 Task: Find connections with filter location Rawtenstall with filter topic #Investingwith filter profile language French with filter current company Upload Your Resume with filter school Shanmugha Arts, Science, Technology & Reserch Academy (SASTRA), Thanjavur with filter industry Banking with filter service category Retirement Planning with filter keywords title Geological Engineer
Action: Mouse moved to (619, 63)
Screenshot: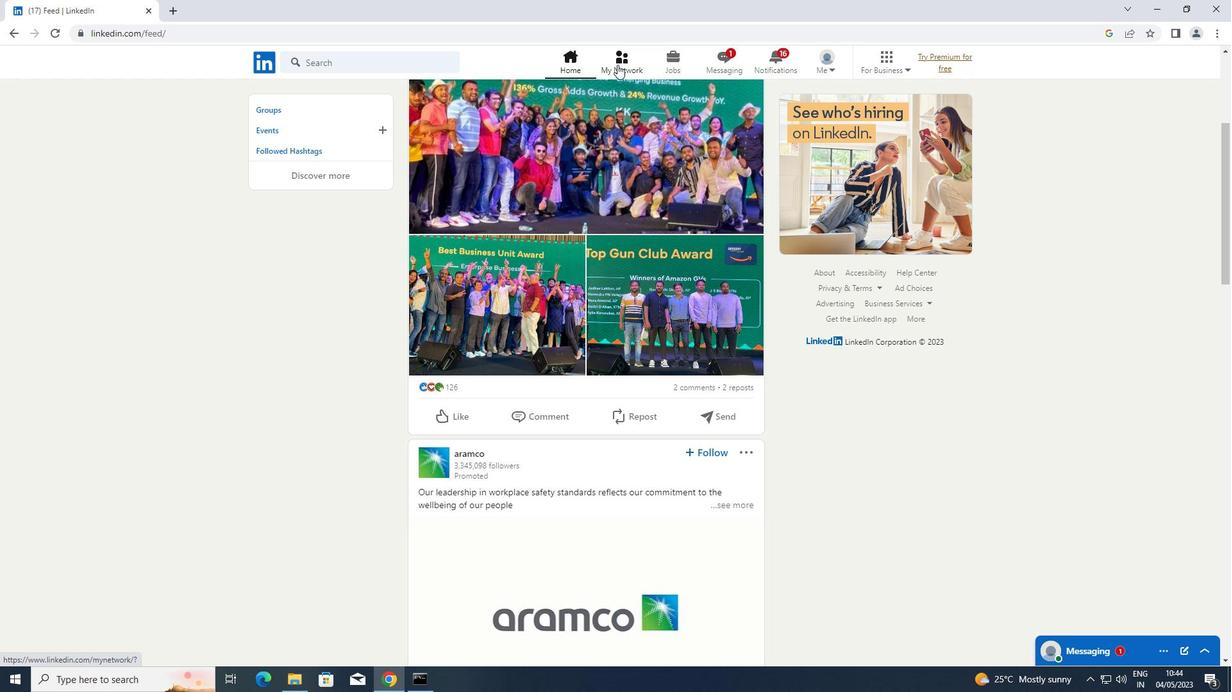 
Action: Mouse pressed left at (619, 63)
Screenshot: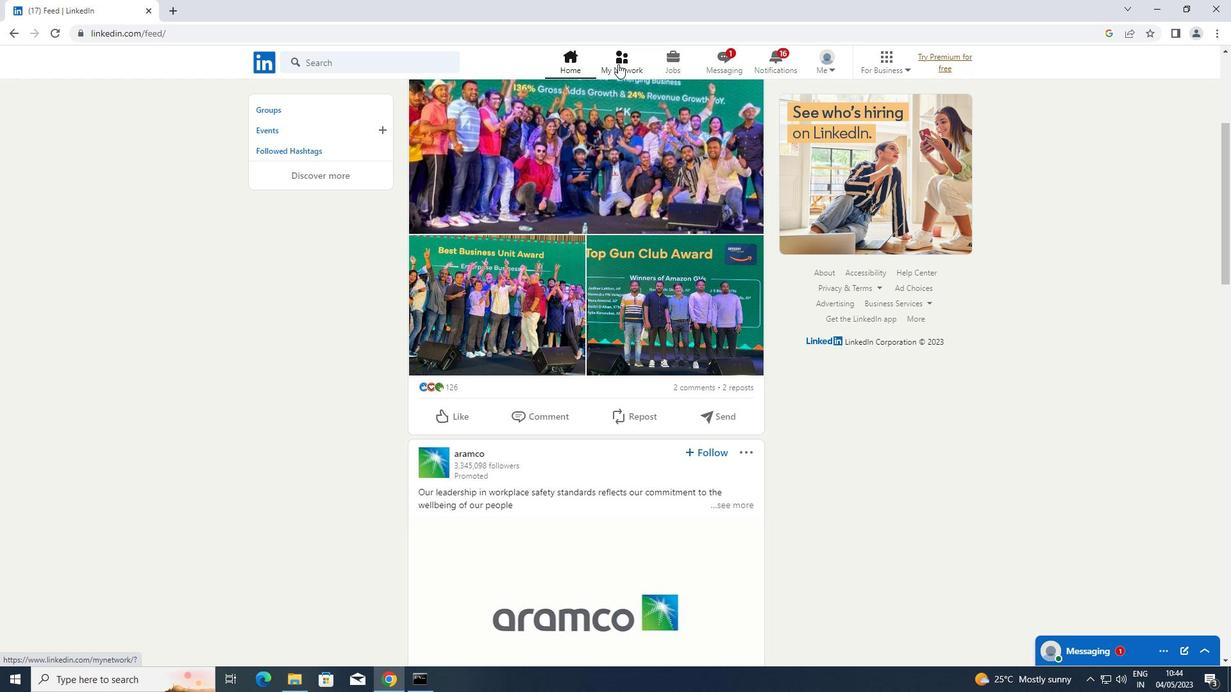 
Action: Mouse moved to (321, 132)
Screenshot: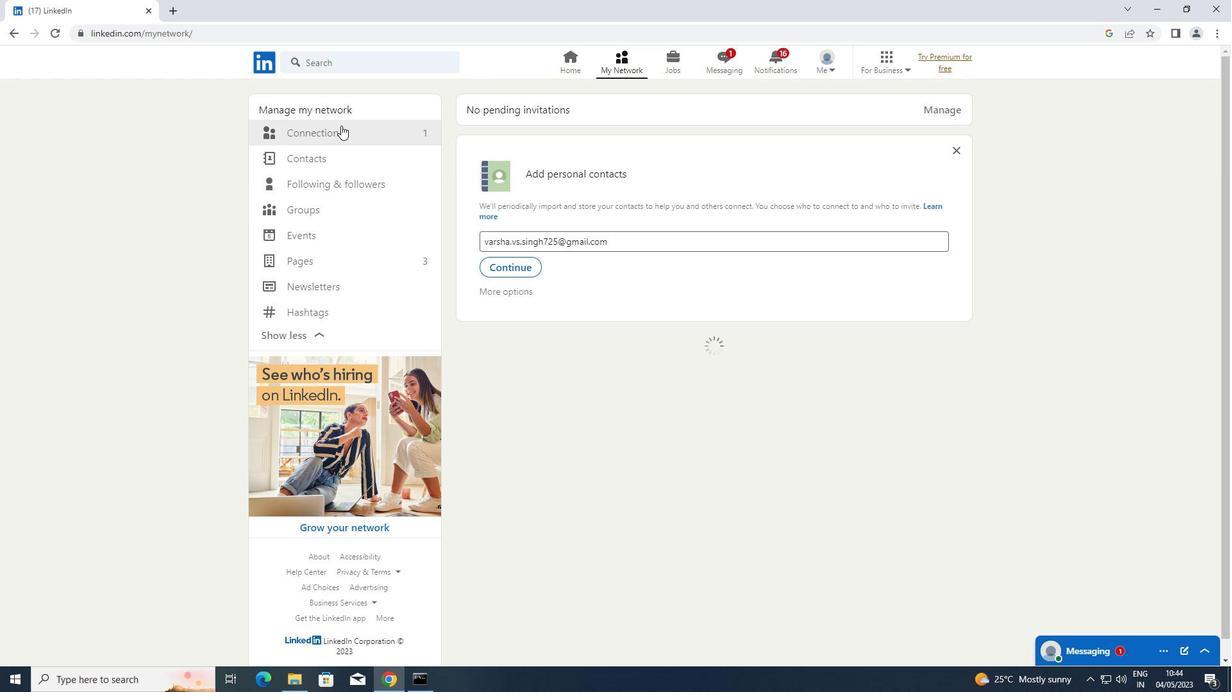 
Action: Mouse pressed left at (321, 132)
Screenshot: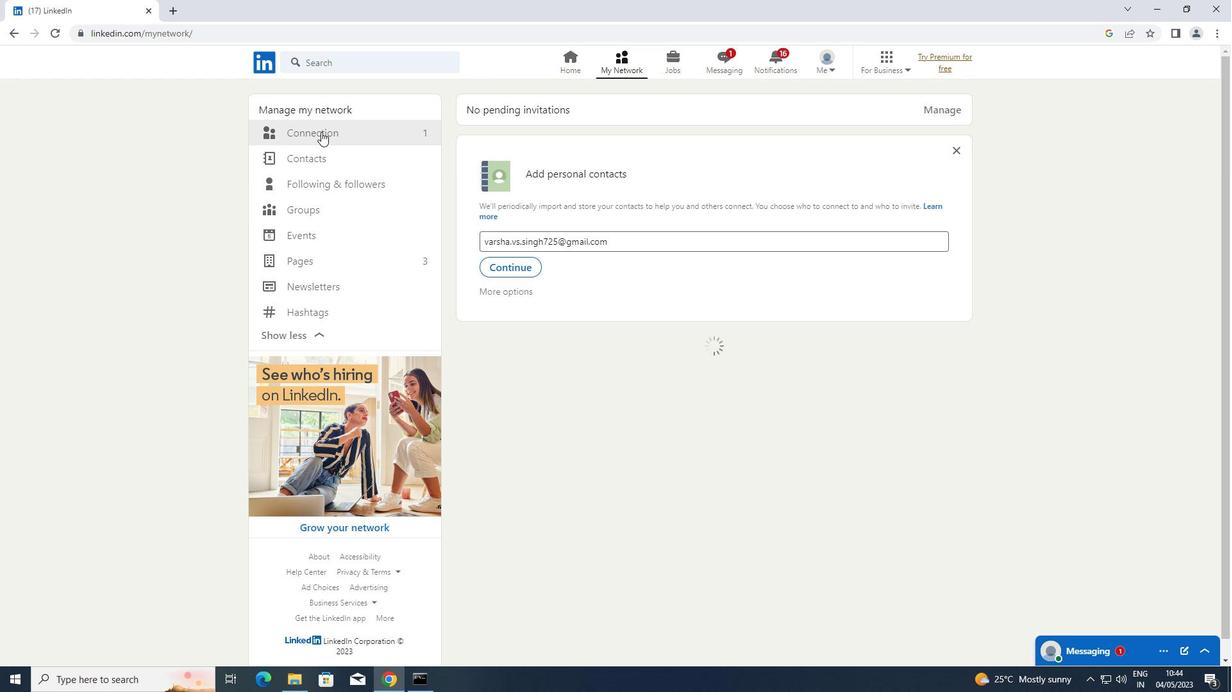 
Action: Mouse moved to (717, 133)
Screenshot: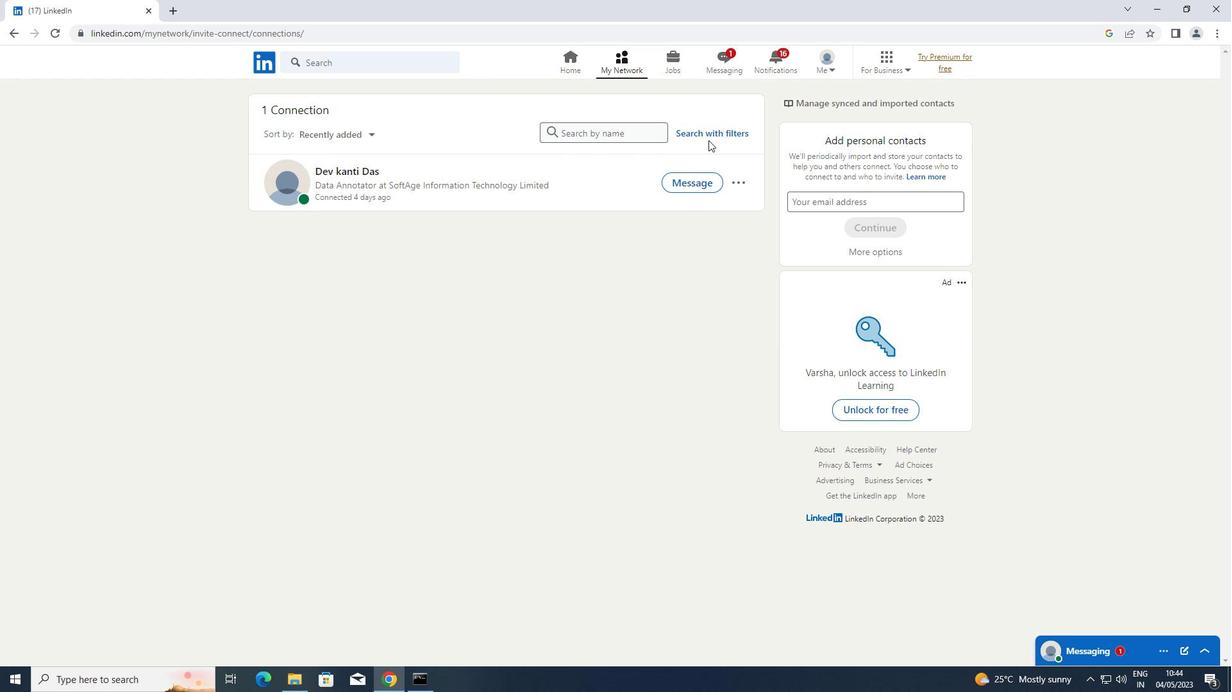
Action: Mouse pressed left at (717, 133)
Screenshot: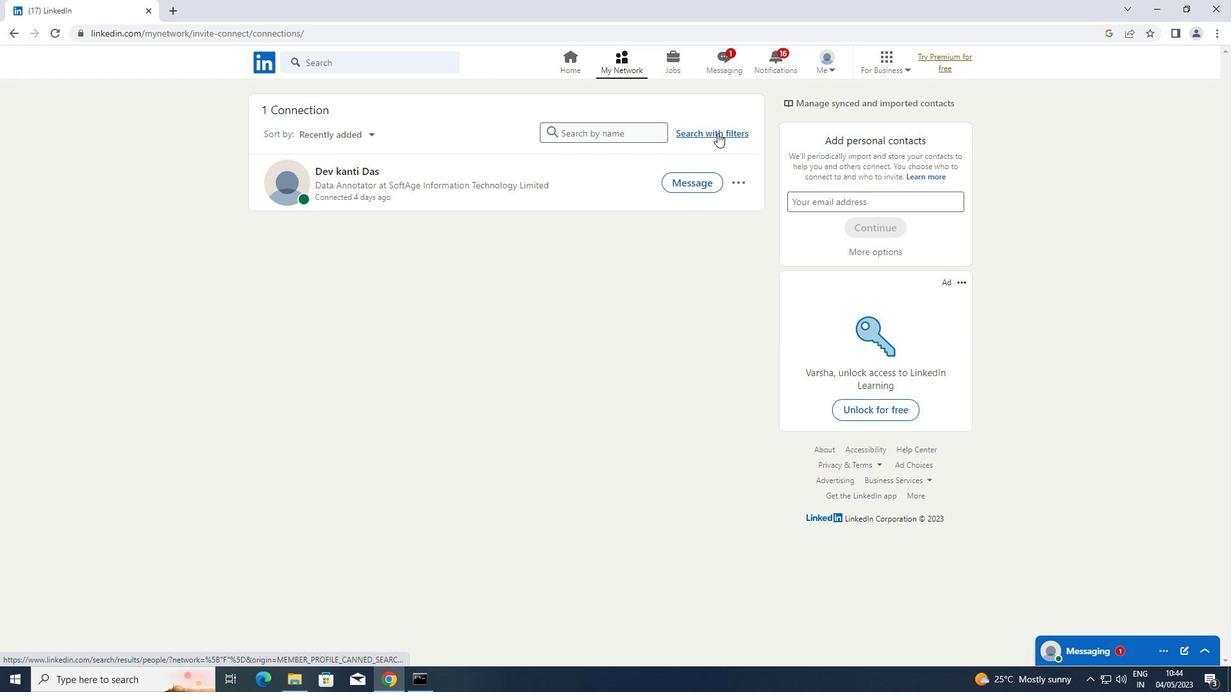 
Action: Mouse moved to (661, 100)
Screenshot: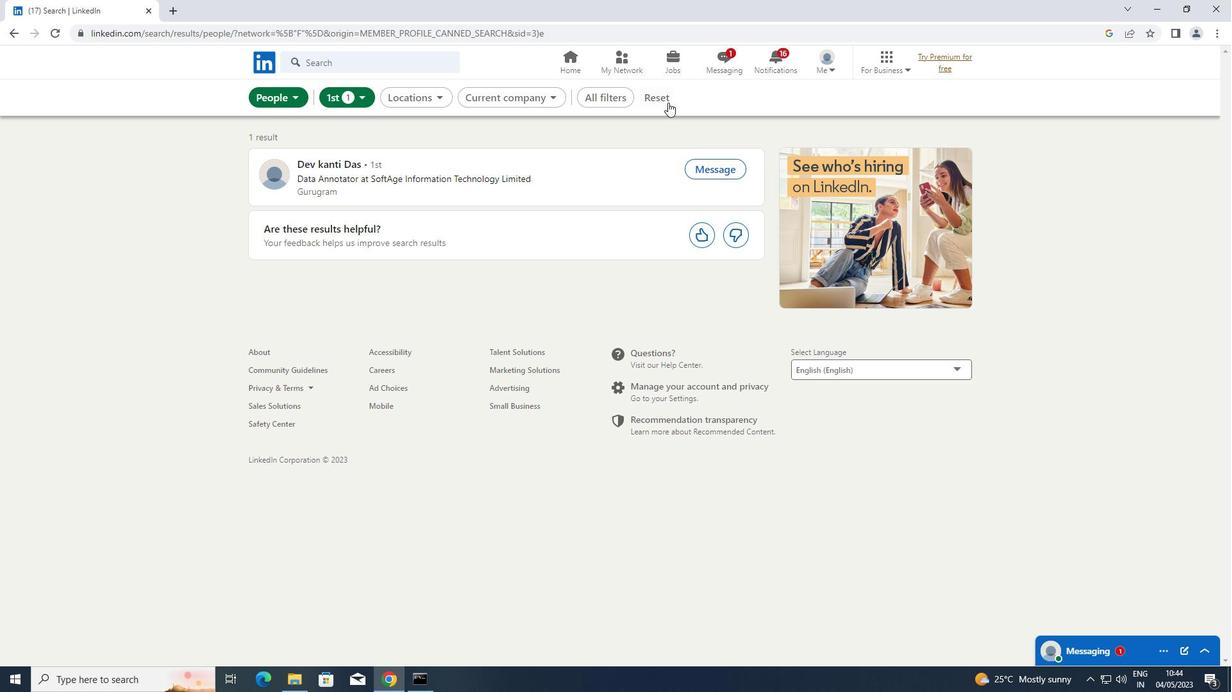
Action: Mouse pressed left at (661, 100)
Screenshot: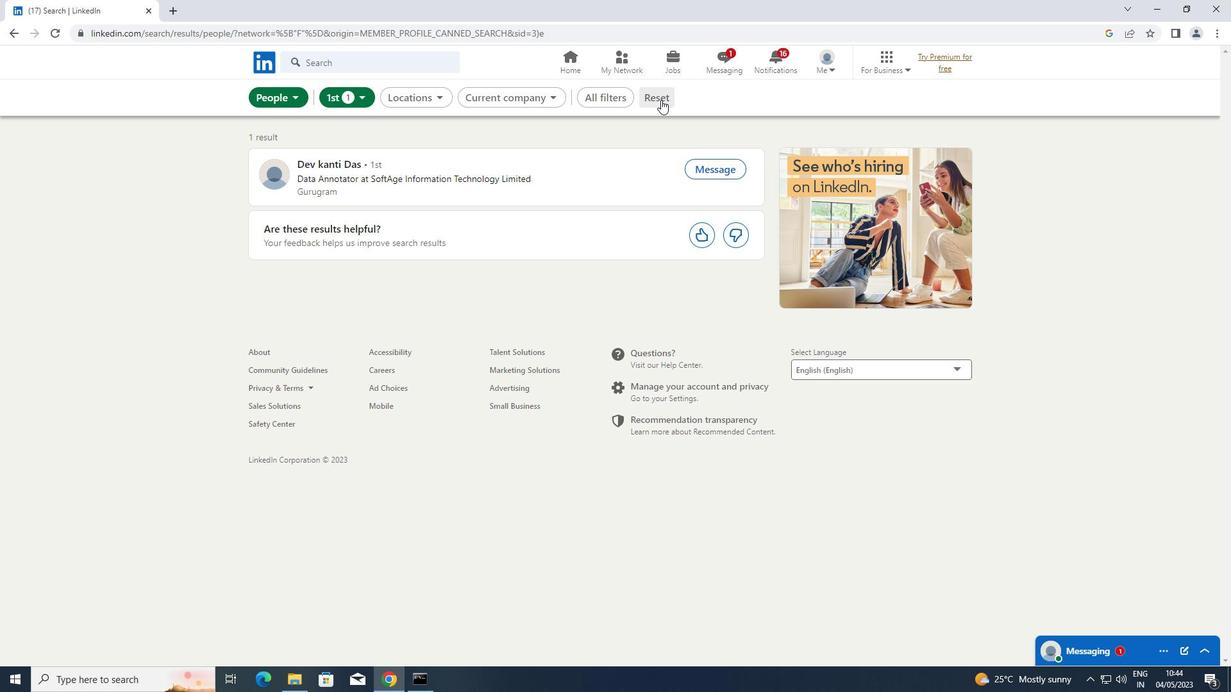 
Action: Mouse moved to (647, 100)
Screenshot: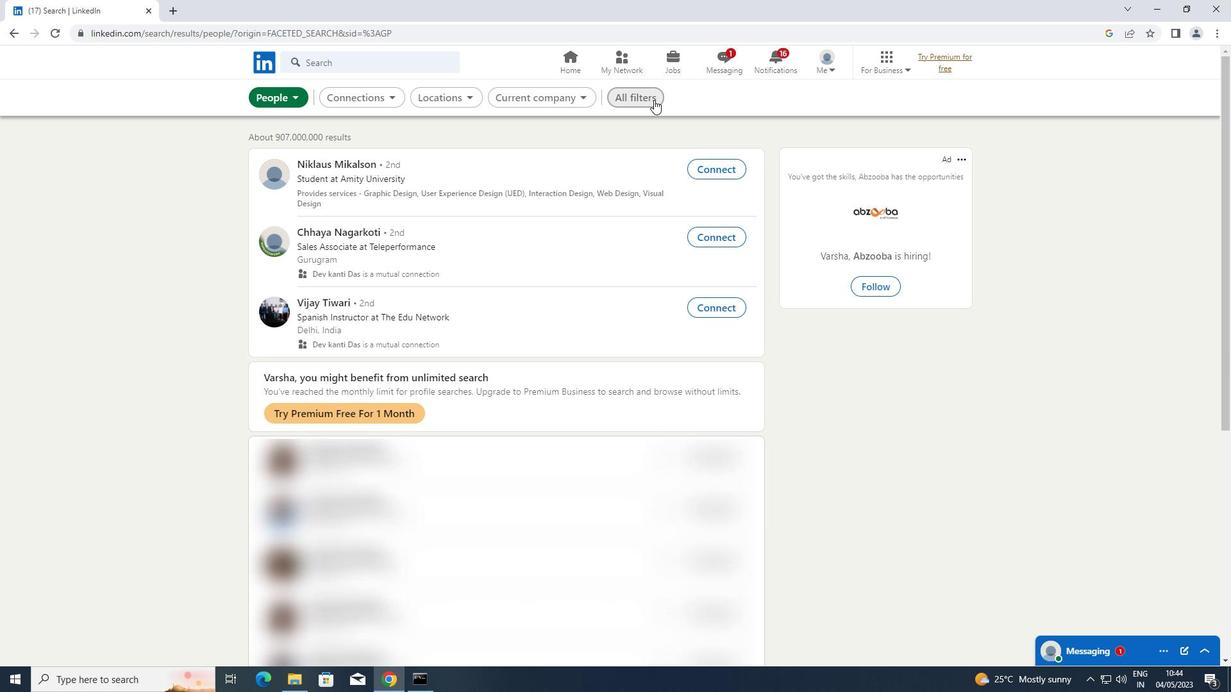 
Action: Mouse pressed left at (647, 100)
Screenshot: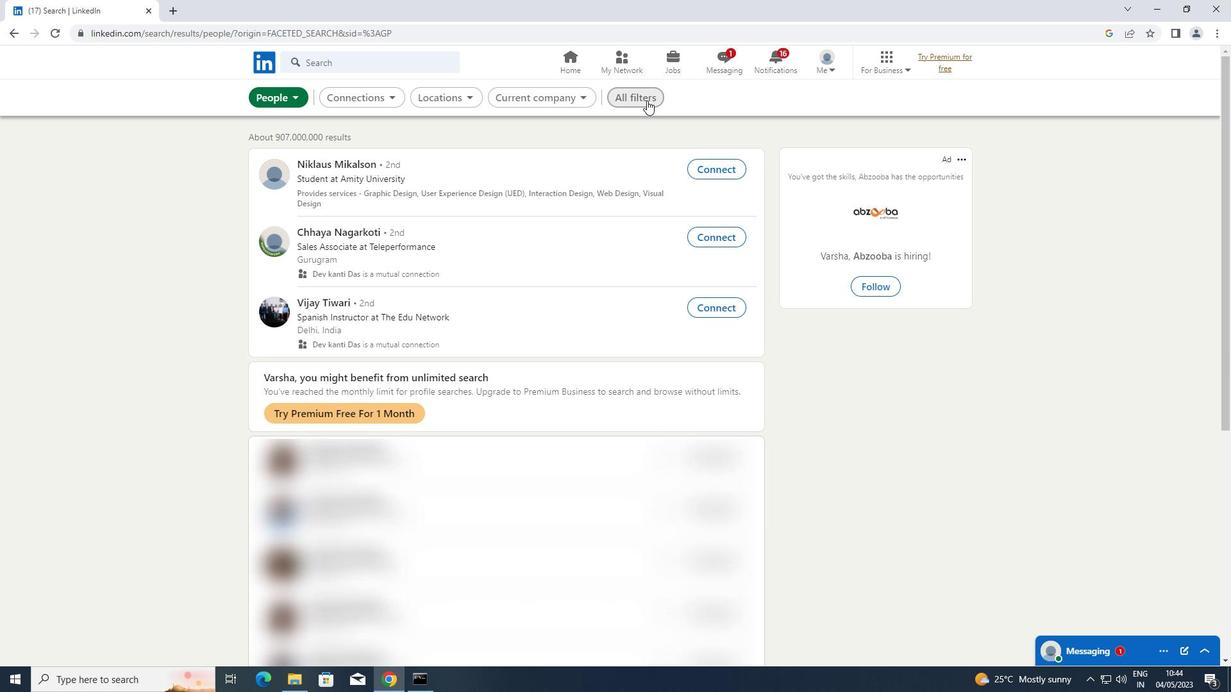 
Action: Mouse moved to (945, 222)
Screenshot: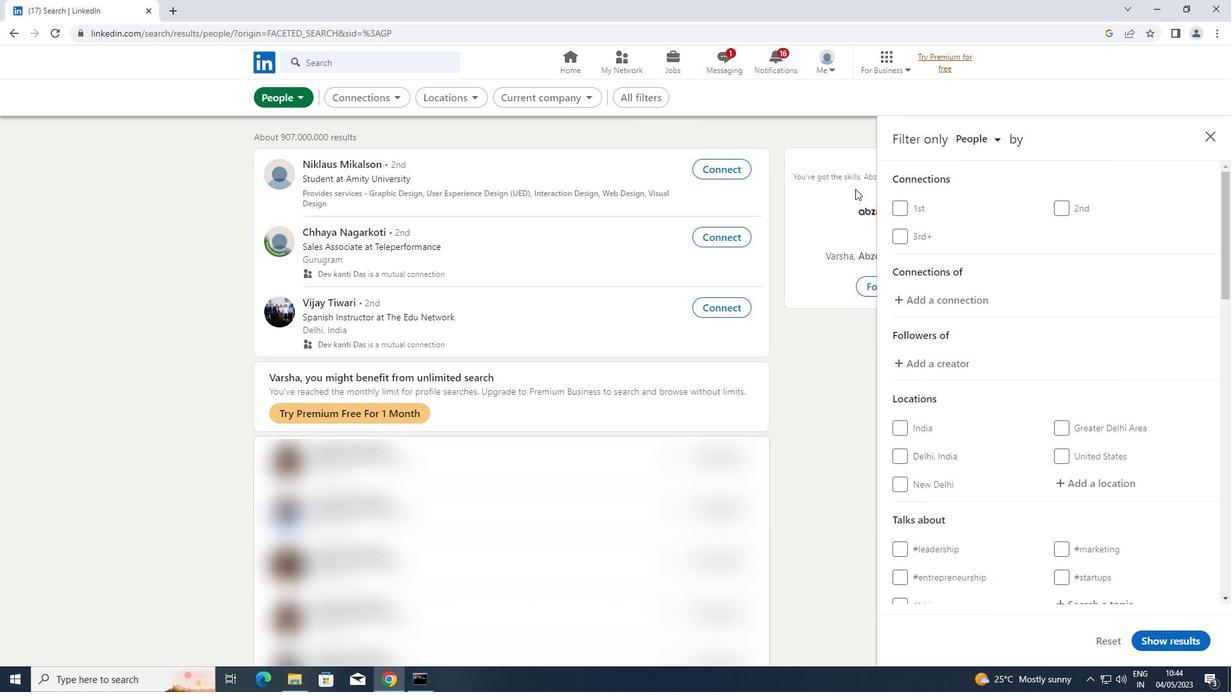 
Action: Mouse scrolled (945, 221) with delta (0, 0)
Screenshot: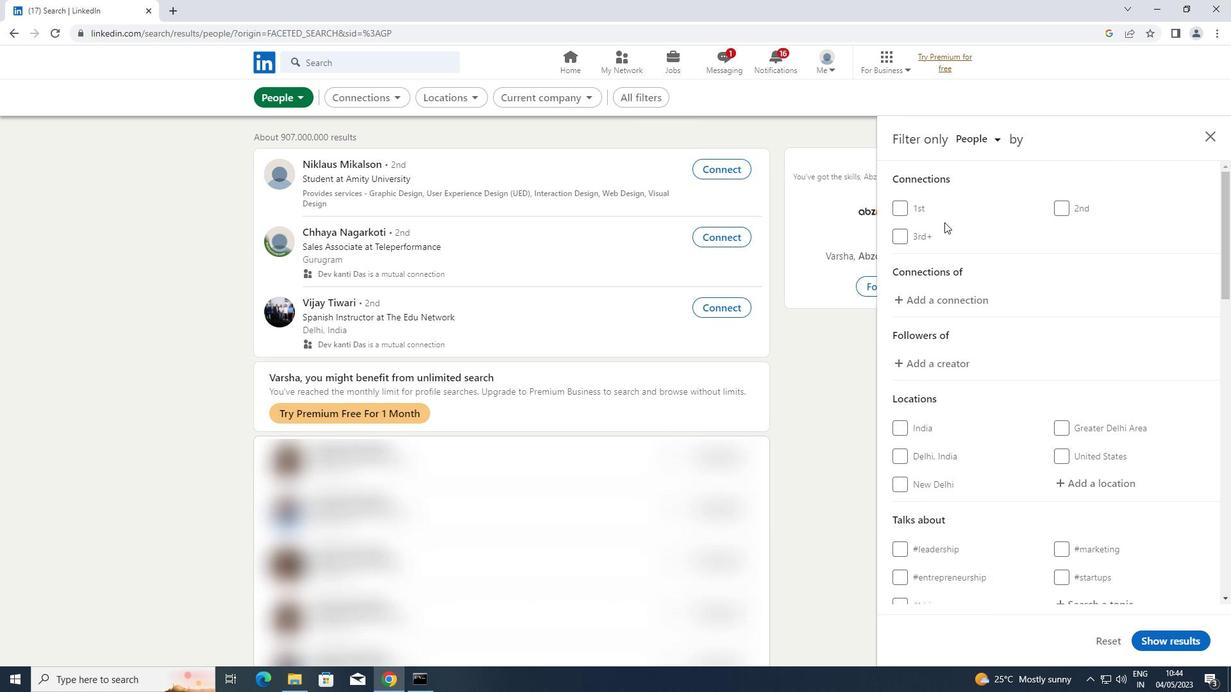 
Action: Mouse scrolled (945, 221) with delta (0, 0)
Screenshot: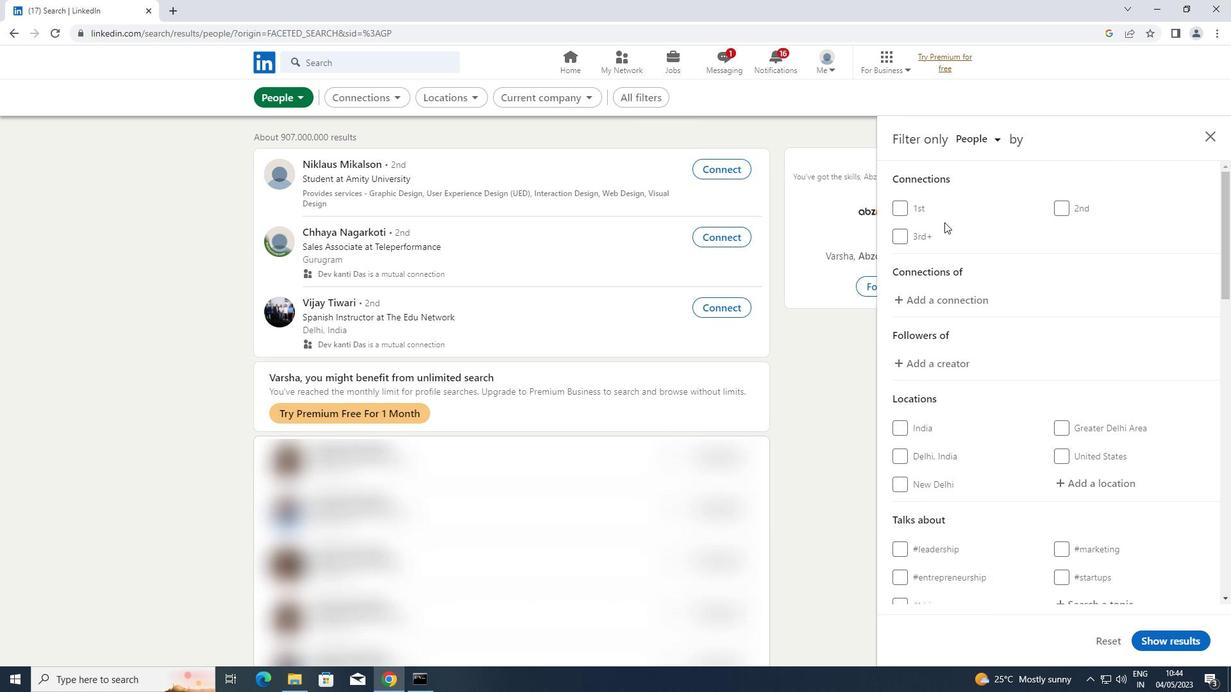 
Action: Mouse moved to (1116, 357)
Screenshot: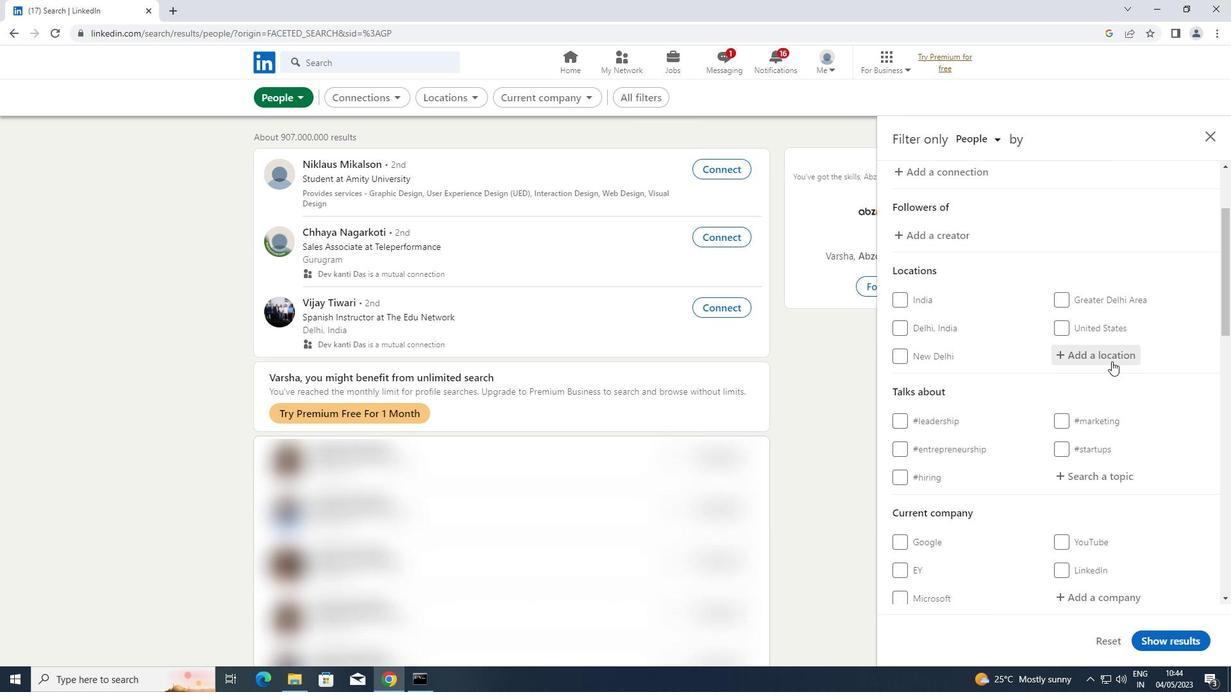
Action: Mouse pressed left at (1116, 357)
Screenshot: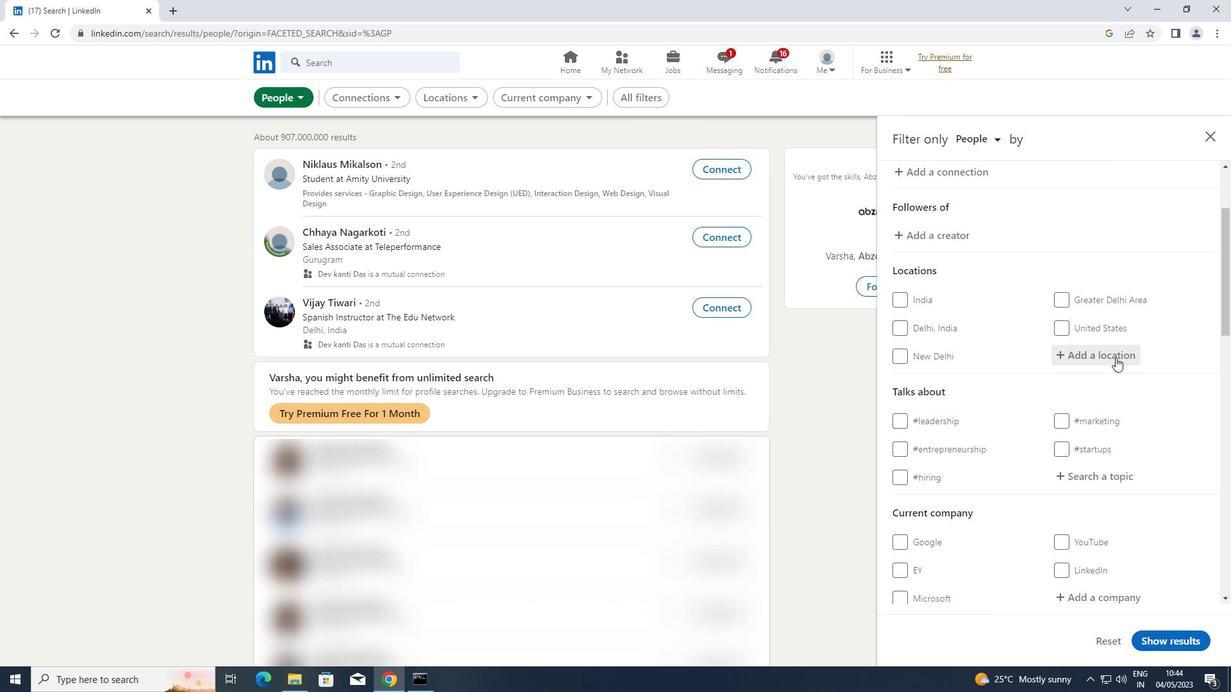 
Action: Key pressed <Key.shift>RAWTENSTALL
Screenshot: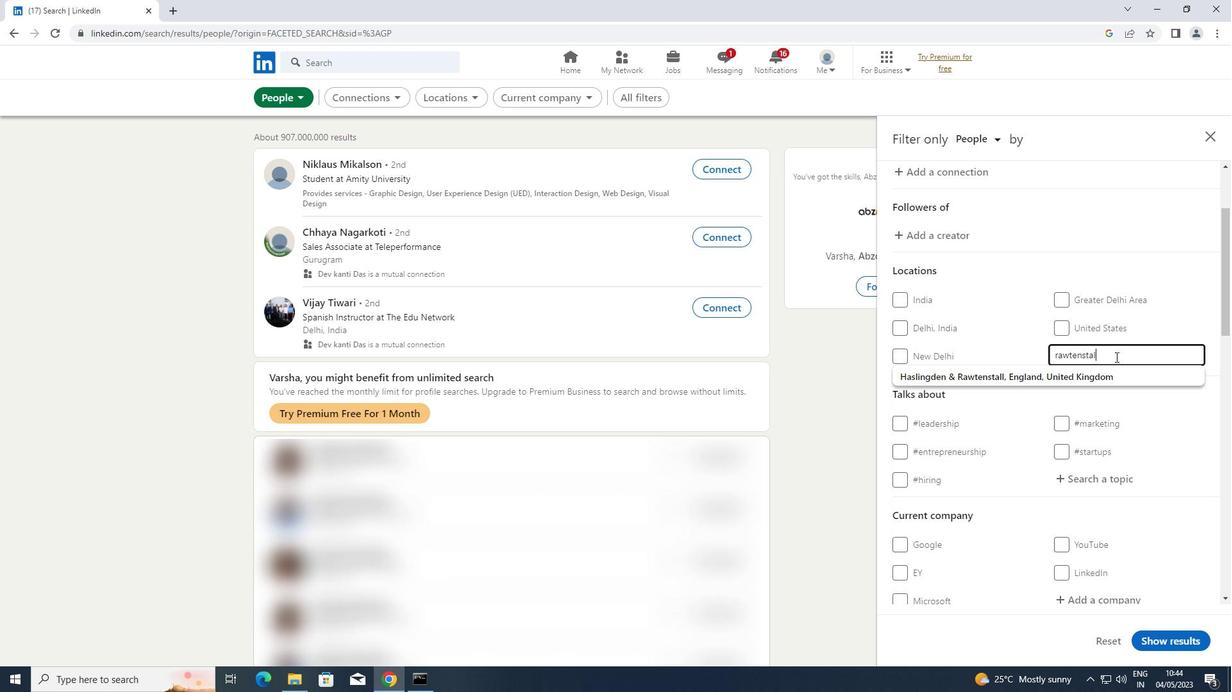 
Action: Mouse moved to (1081, 477)
Screenshot: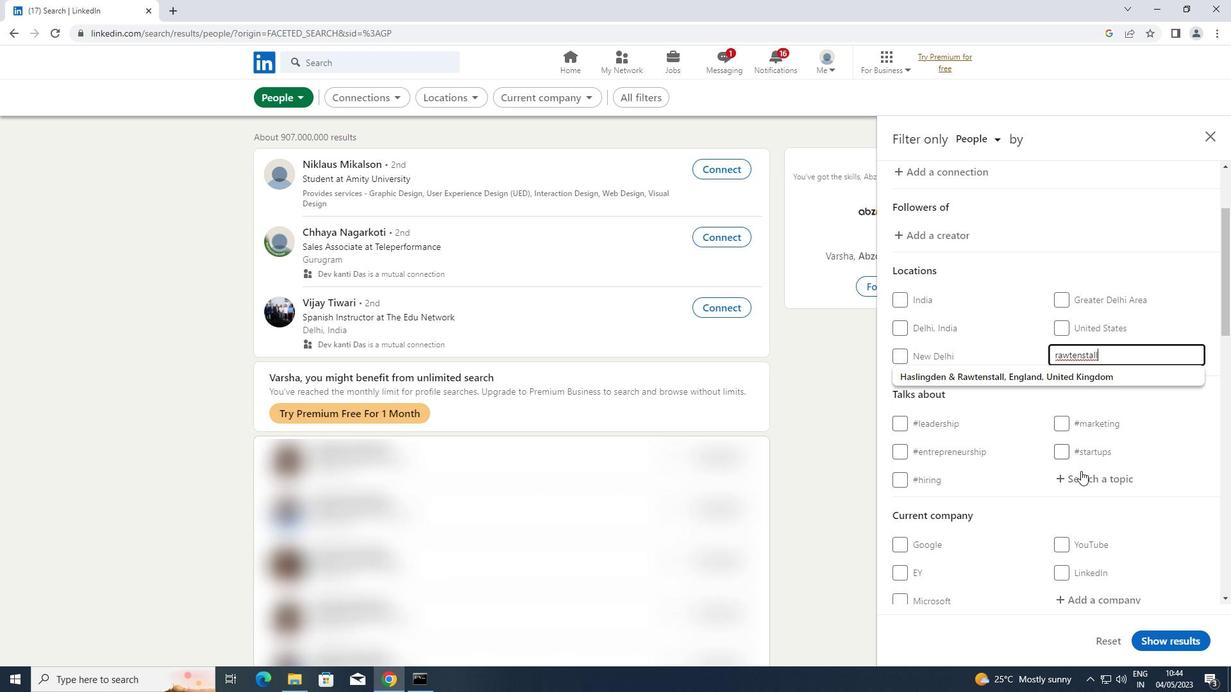 
Action: Mouse pressed left at (1081, 477)
Screenshot: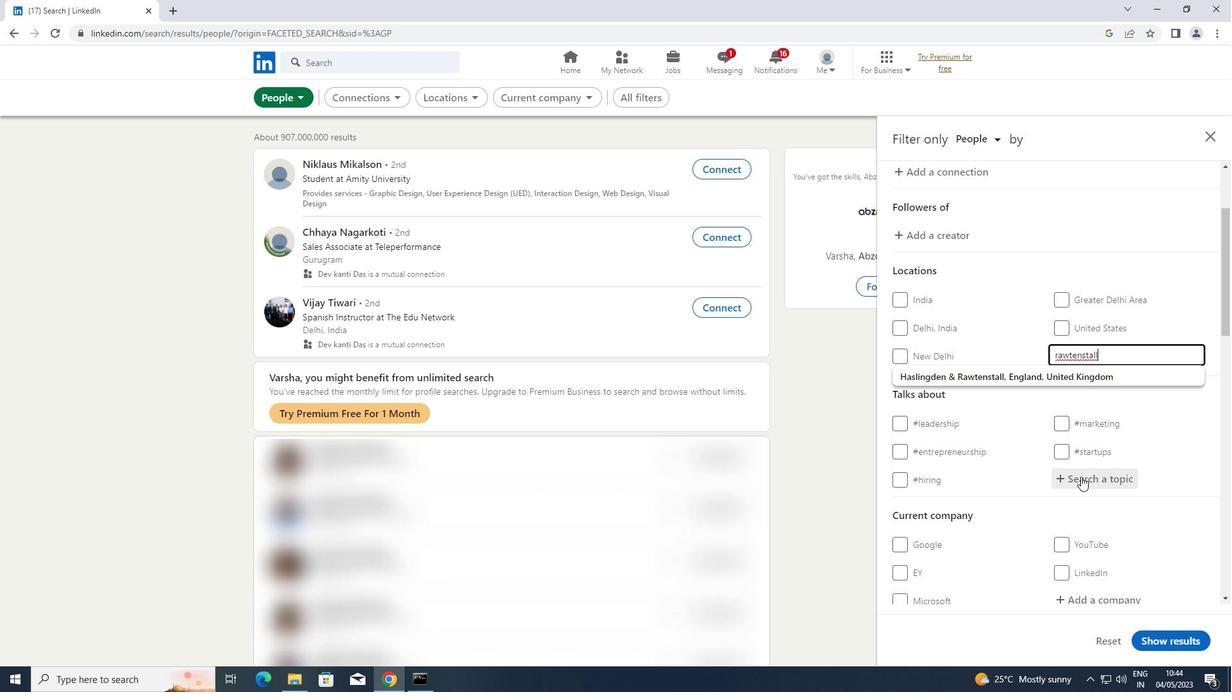 
Action: Key pressed <Key.shift>INVESTING
Screenshot: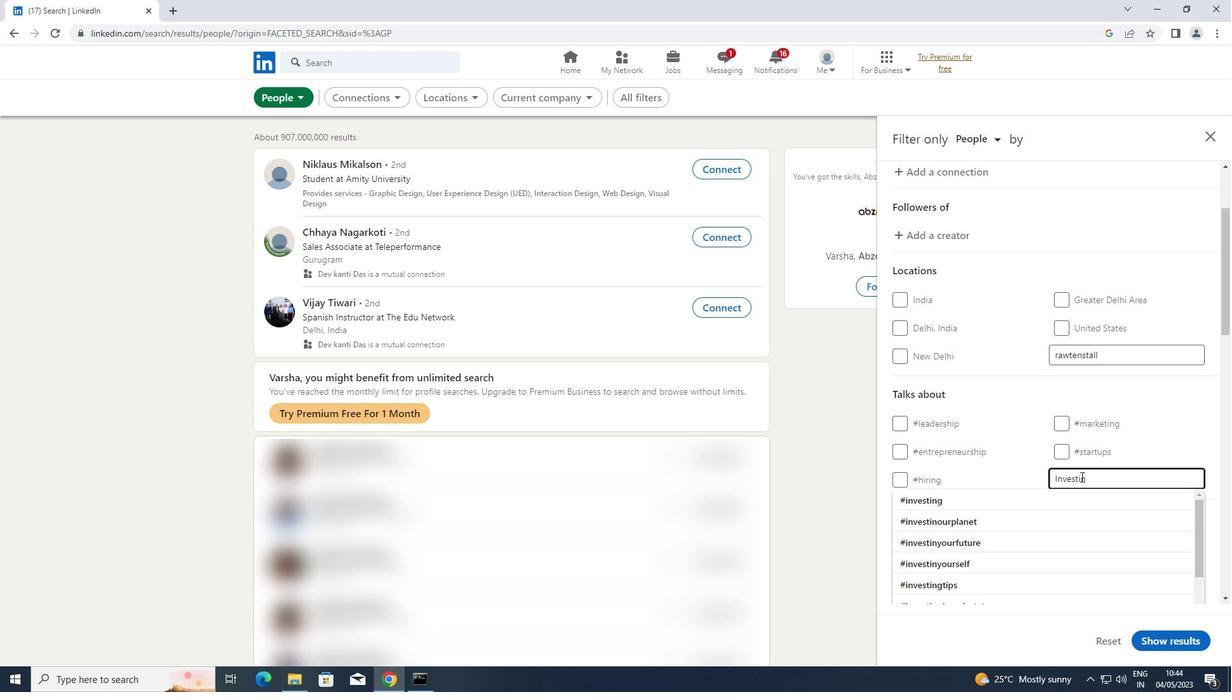 
Action: Mouse moved to (984, 499)
Screenshot: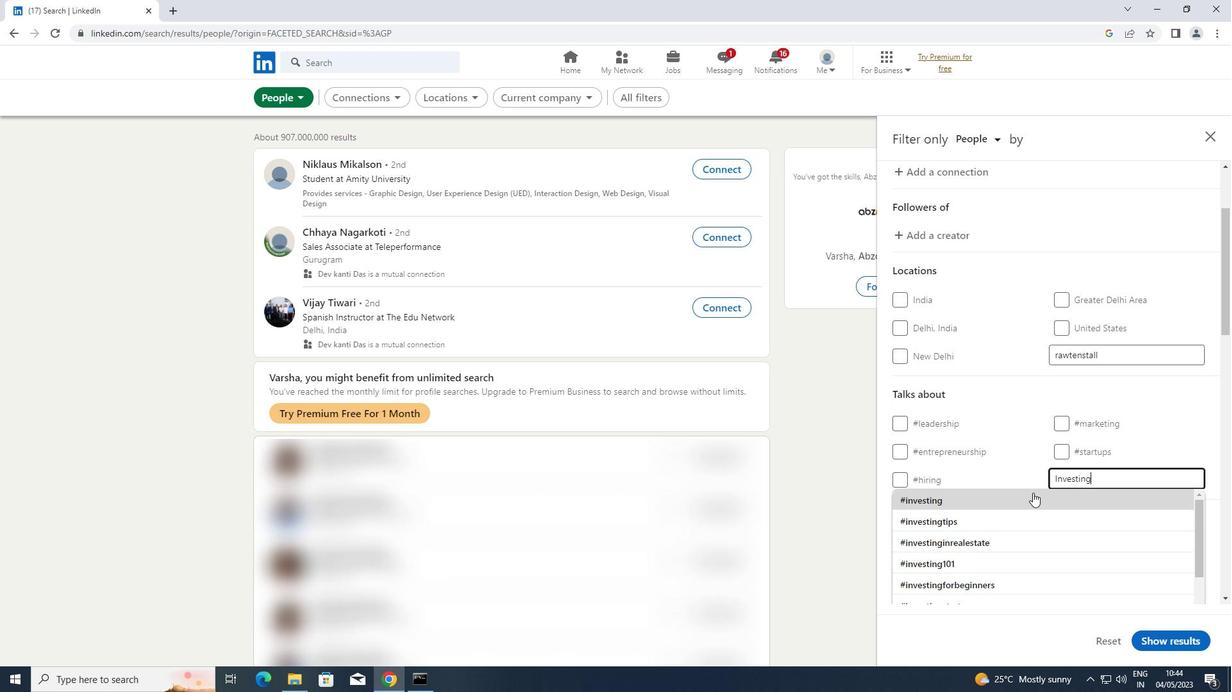 
Action: Mouse pressed left at (984, 499)
Screenshot: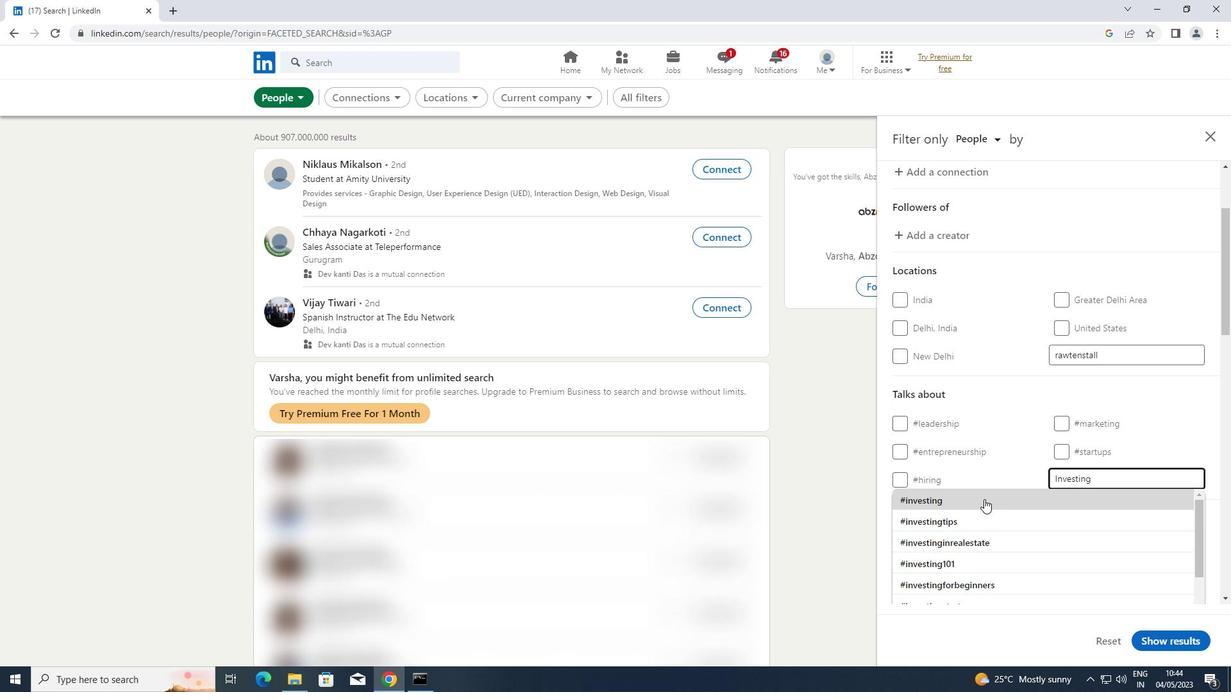 
Action: Mouse scrolled (984, 499) with delta (0, 0)
Screenshot: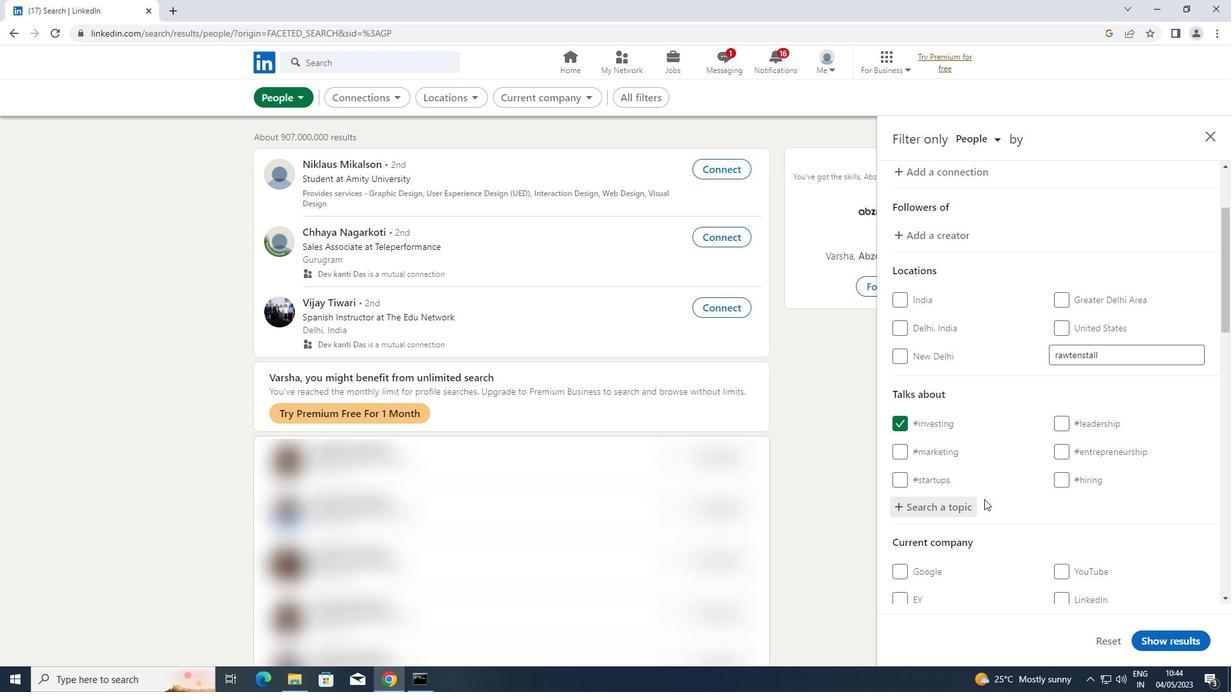 
Action: Mouse scrolled (984, 499) with delta (0, 0)
Screenshot: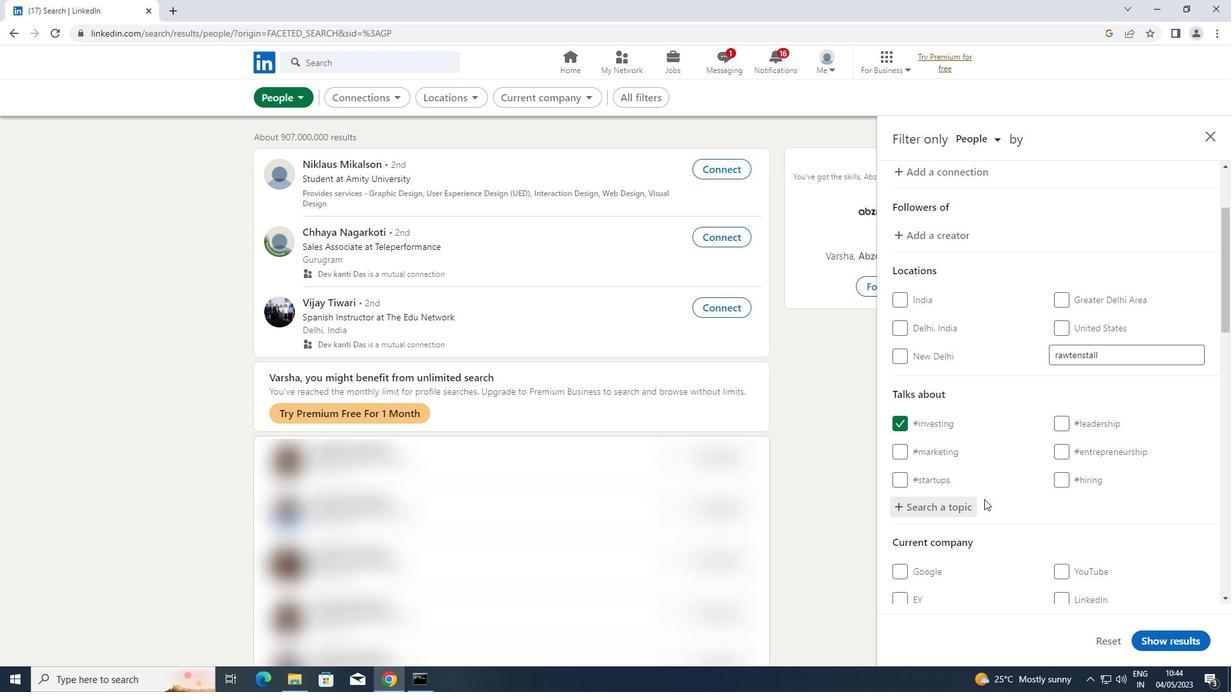 
Action: Mouse scrolled (984, 499) with delta (0, 0)
Screenshot: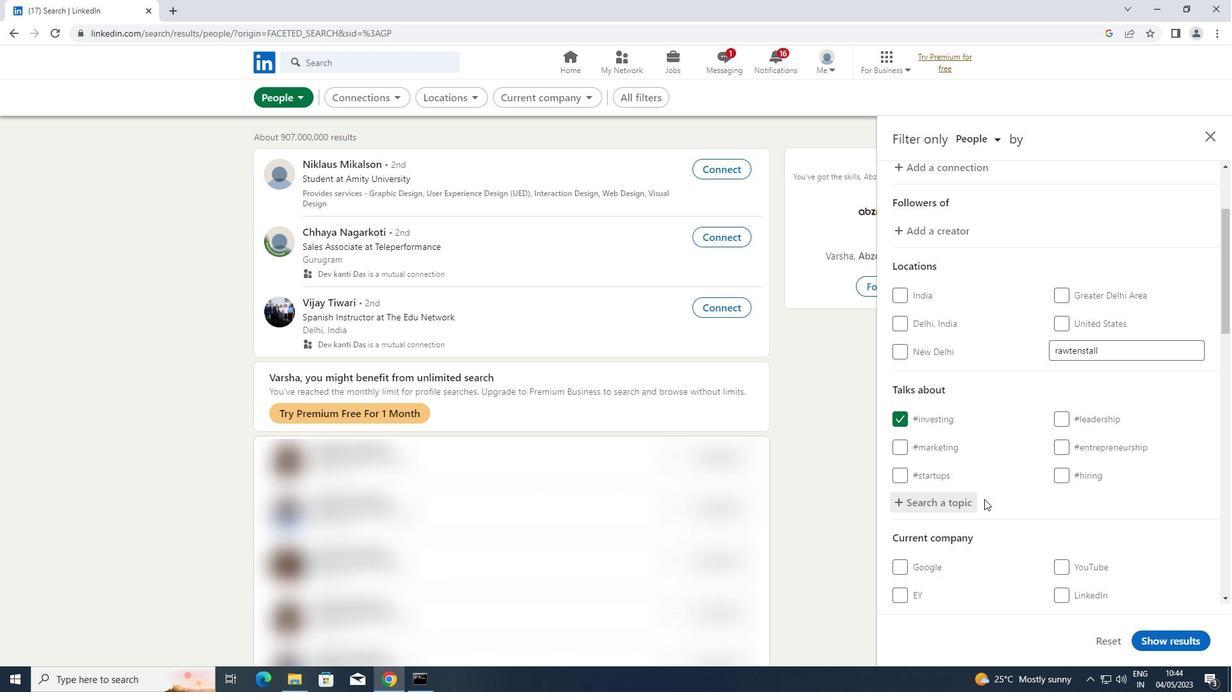 
Action: Mouse scrolled (984, 499) with delta (0, 0)
Screenshot: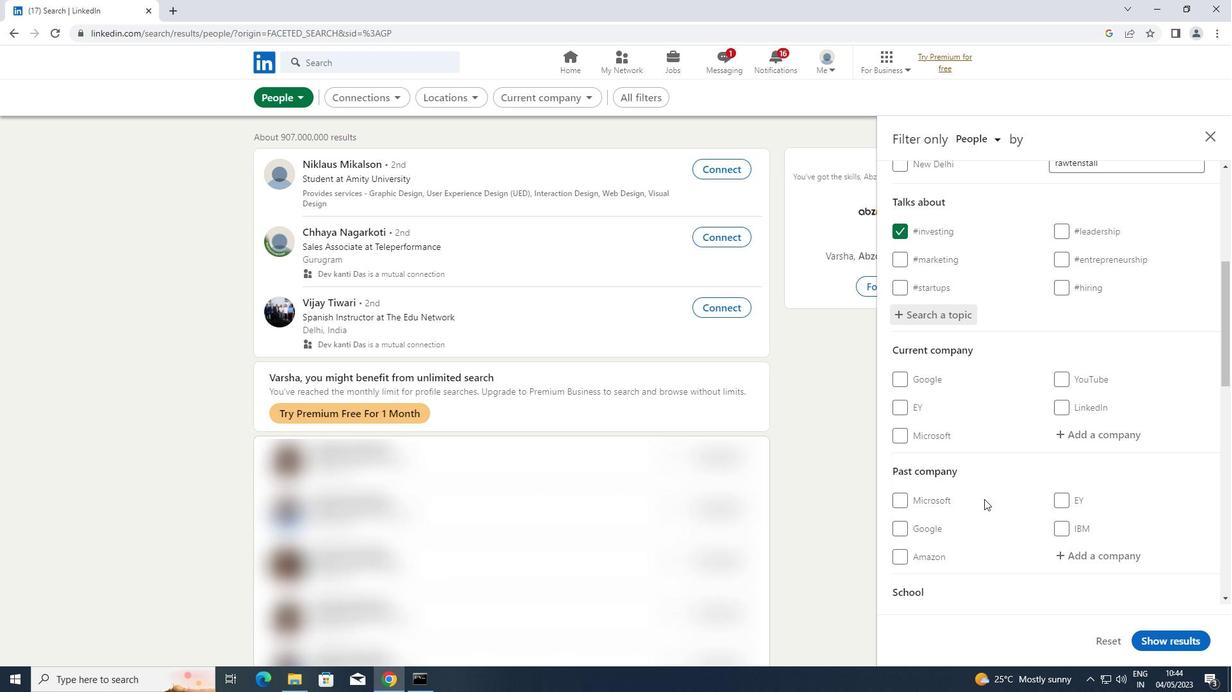 
Action: Mouse scrolled (984, 499) with delta (0, 0)
Screenshot: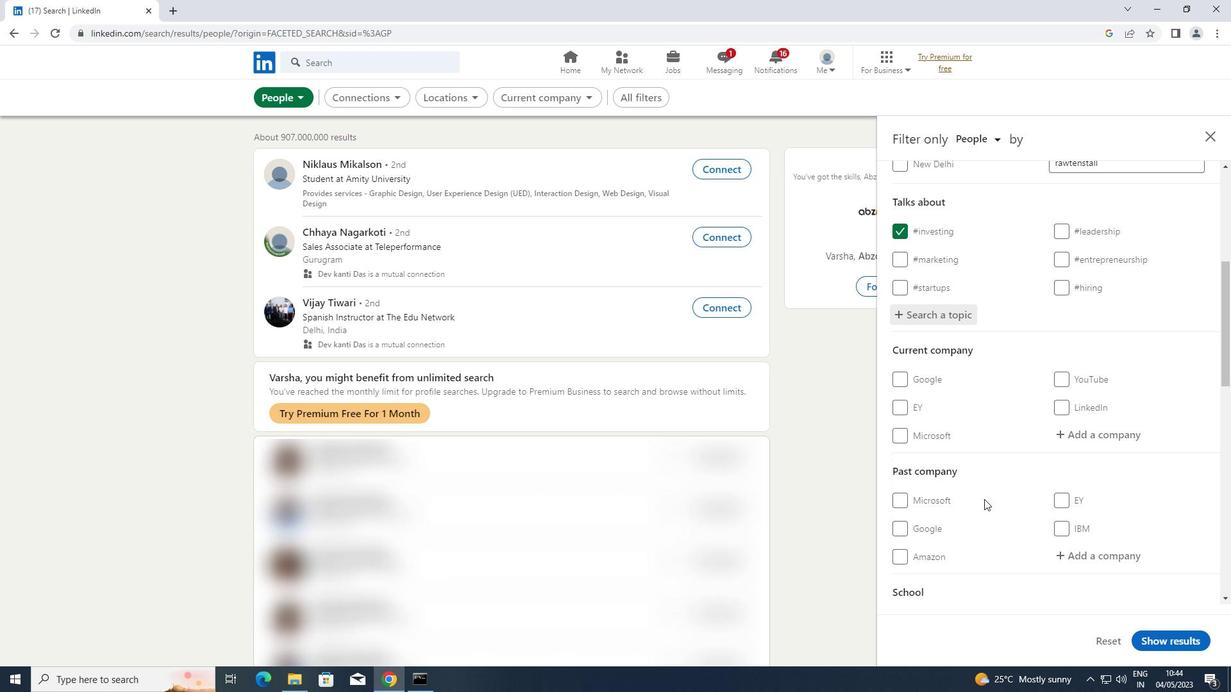 
Action: Mouse scrolled (984, 499) with delta (0, 0)
Screenshot: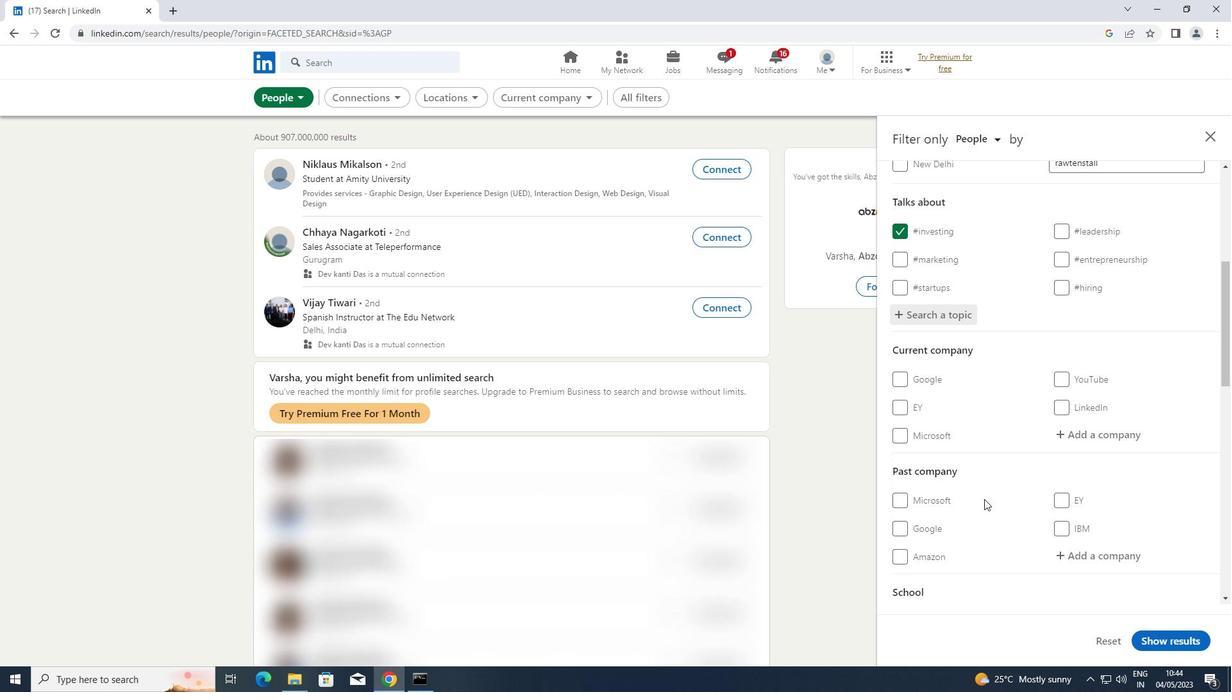 
Action: Mouse scrolled (984, 499) with delta (0, 0)
Screenshot: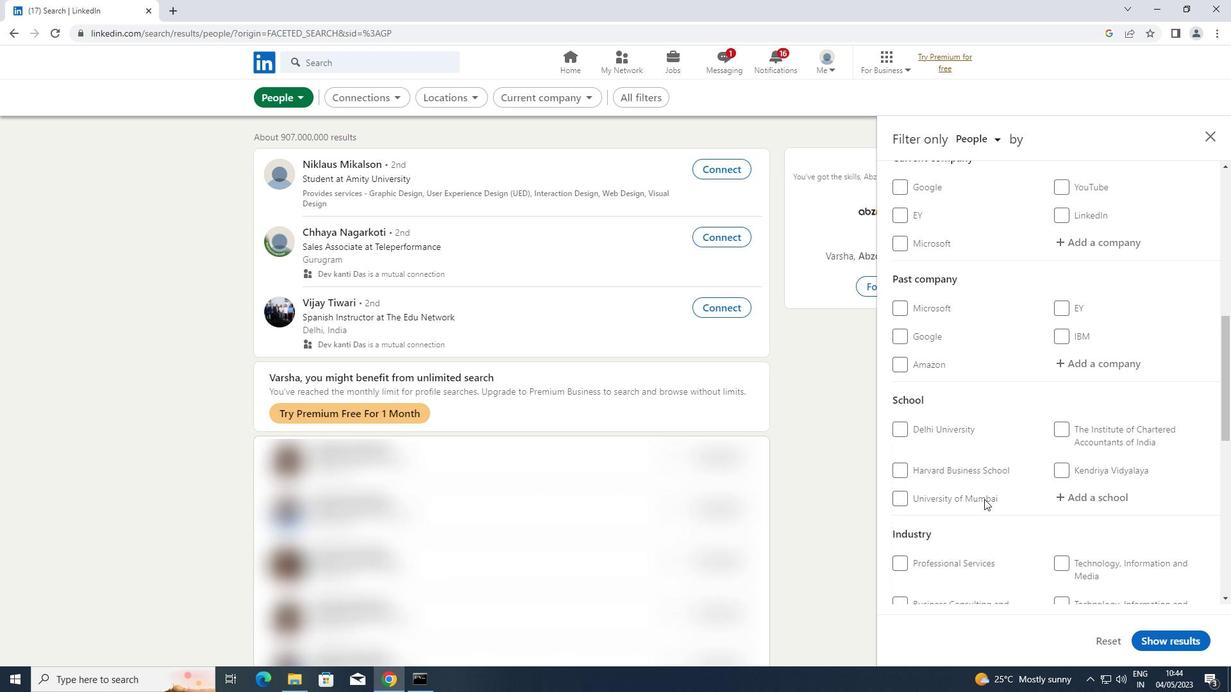 
Action: Mouse scrolled (984, 499) with delta (0, 0)
Screenshot: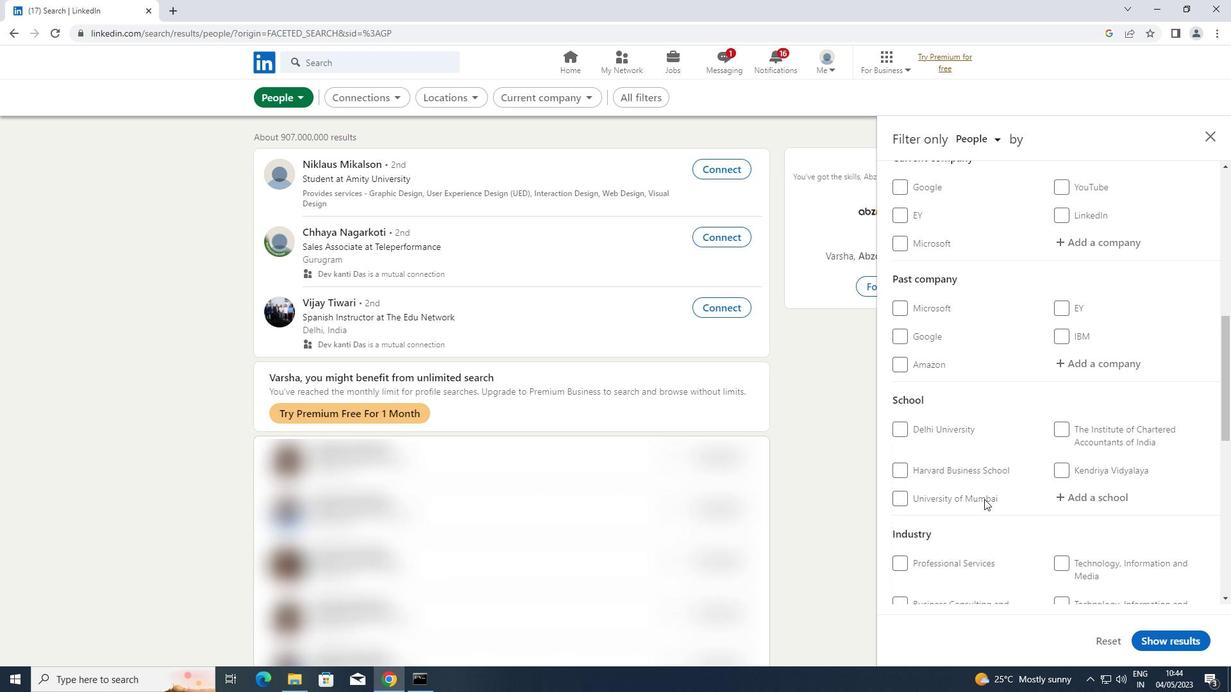 
Action: Mouse scrolled (984, 499) with delta (0, 0)
Screenshot: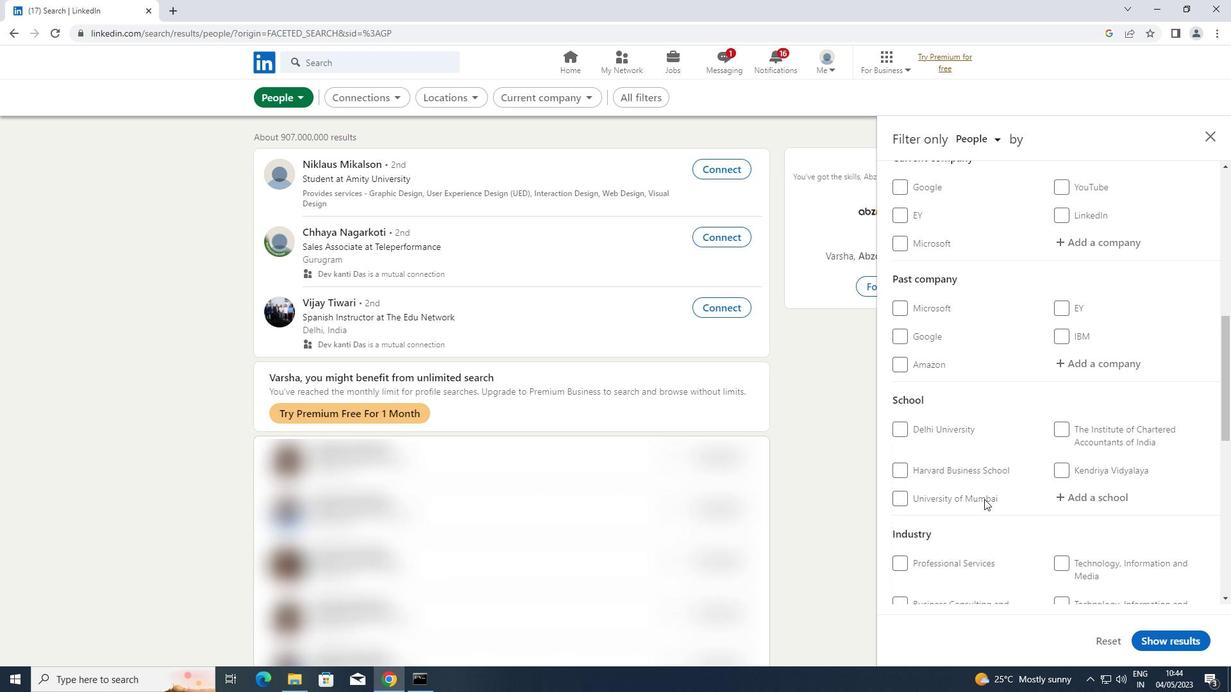 
Action: Mouse moved to (1059, 519)
Screenshot: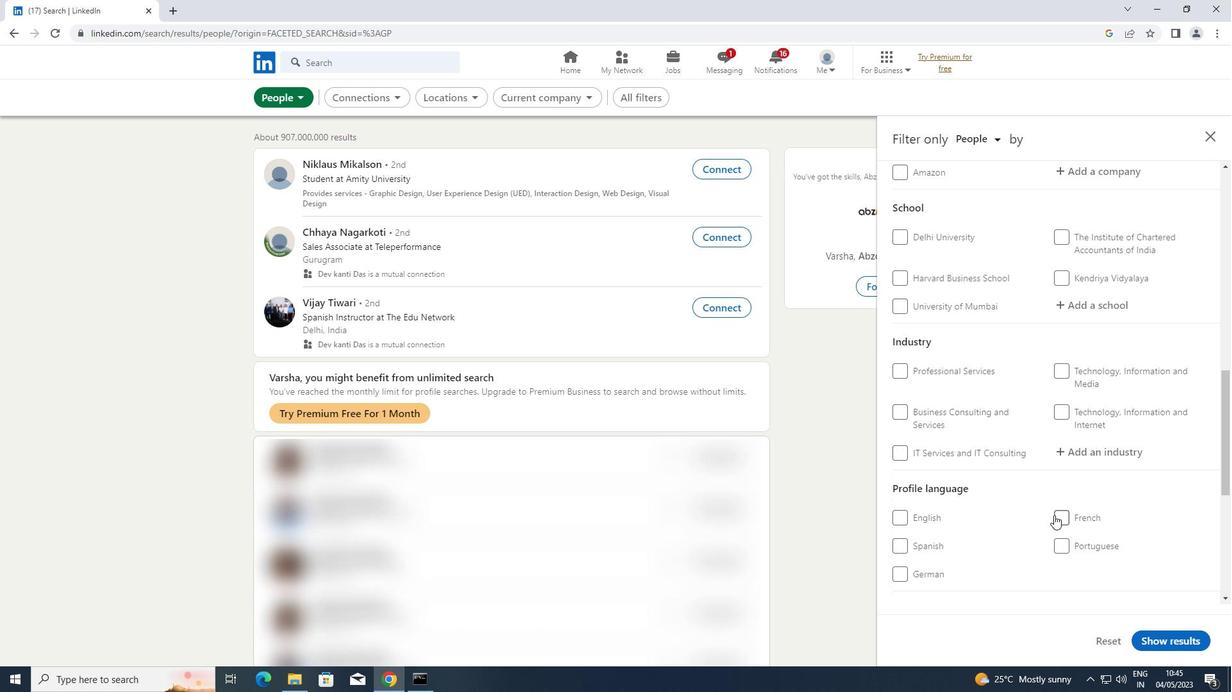 
Action: Mouse pressed left at (1059, 519)
Screenshot: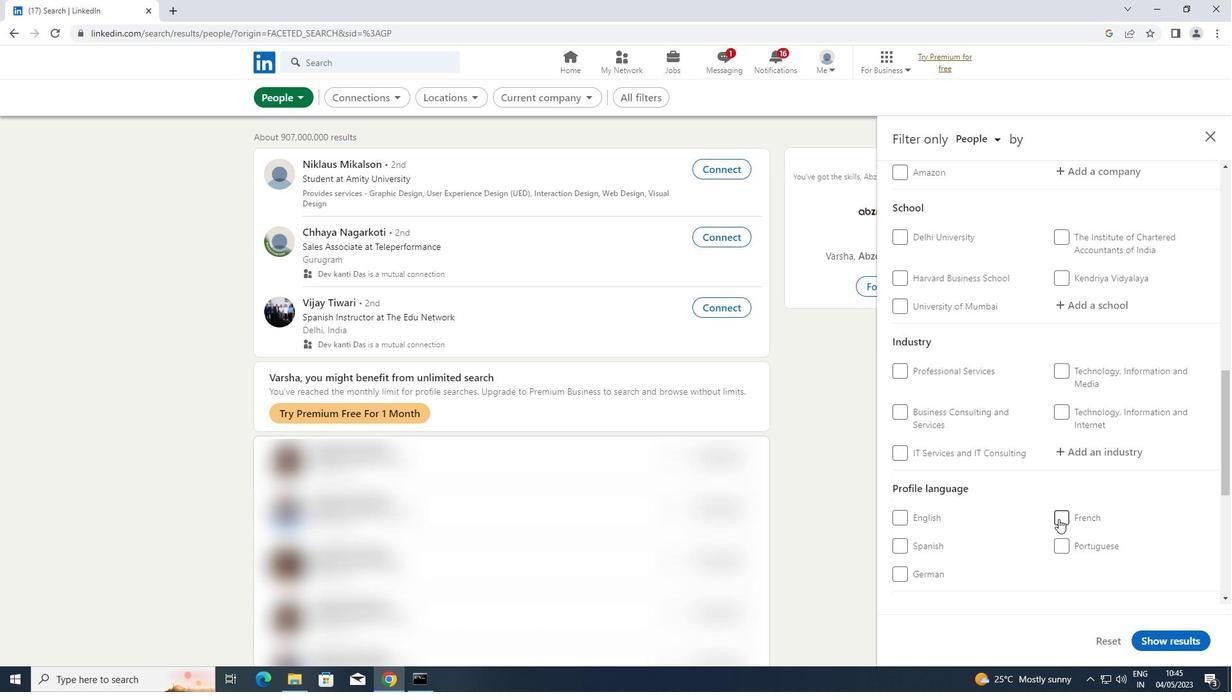 
Action: Mouse scrolled (1059, 520) with delta (0, 0)
Screenshot: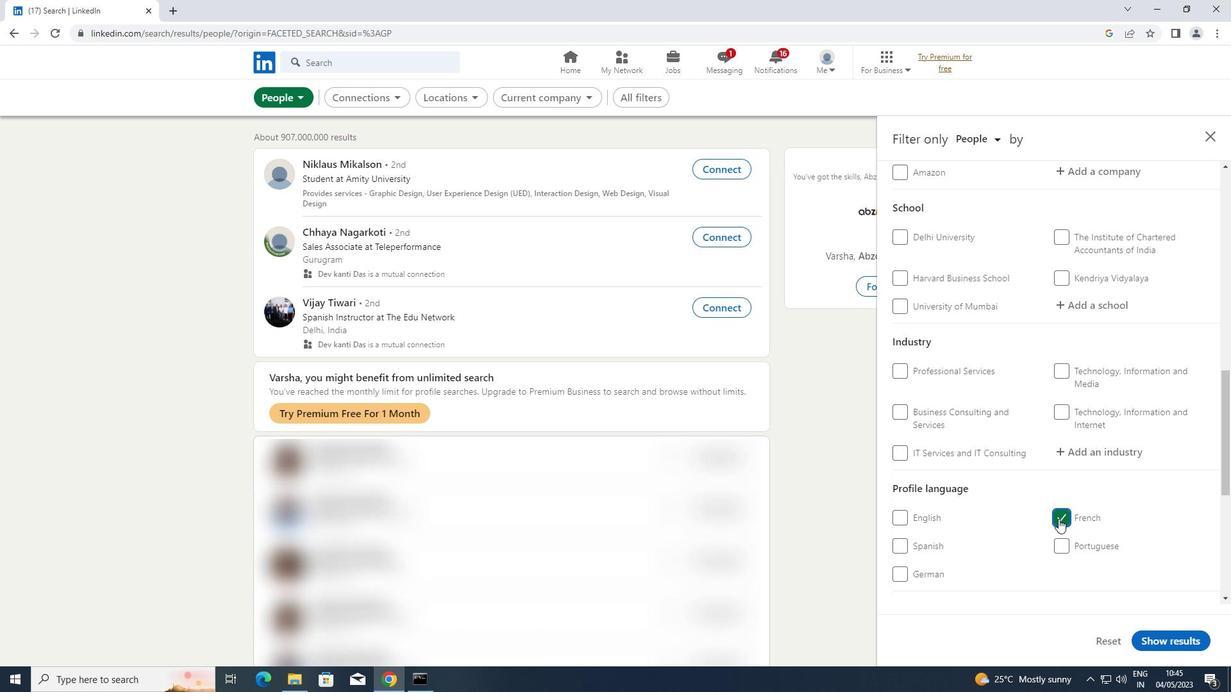 
Action: Mouse scrolled (1059, 520) with delta (0, 0)
Screenshot: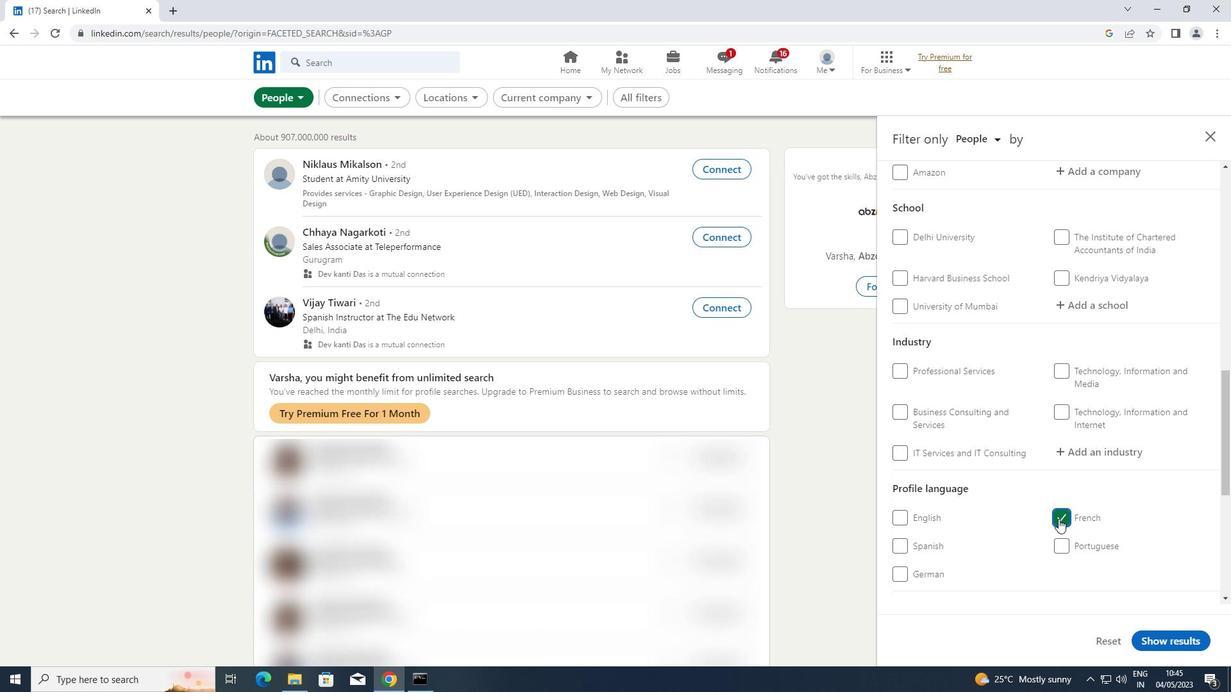 
Action: Mouse scrolled (1059, 520) with delta (0, 0)
Screenshot: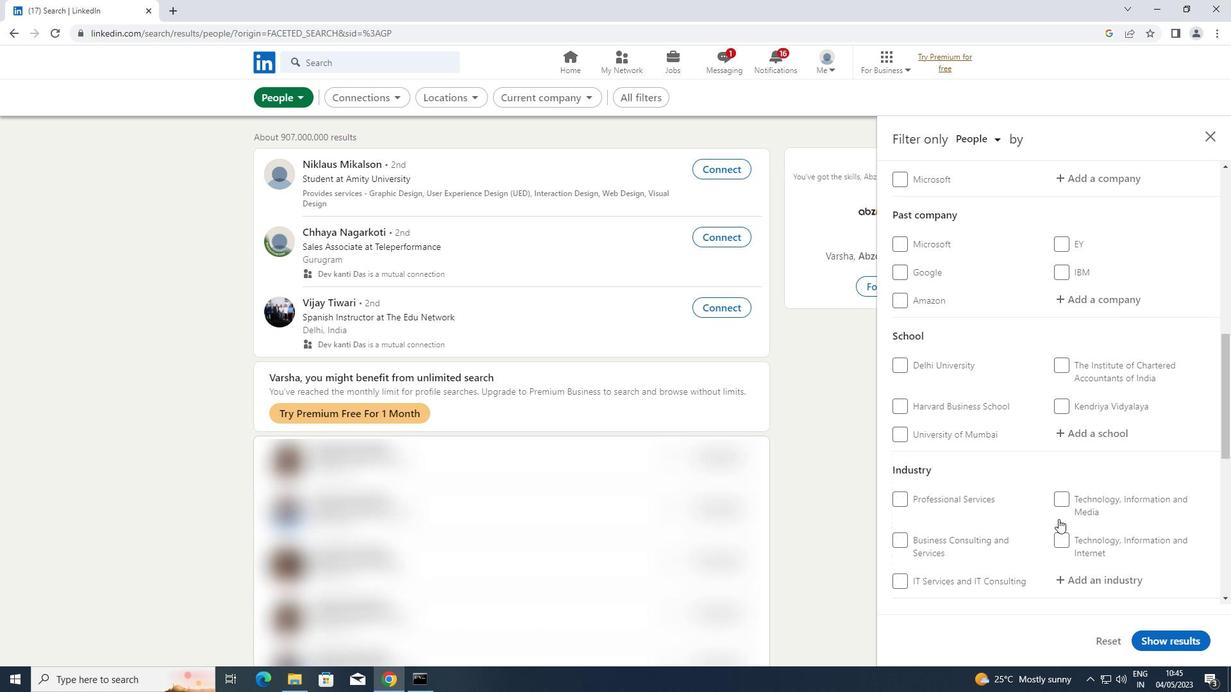 
Action: Mouse scrolled (1059, 520) with delta (0, 0)
Screenshot: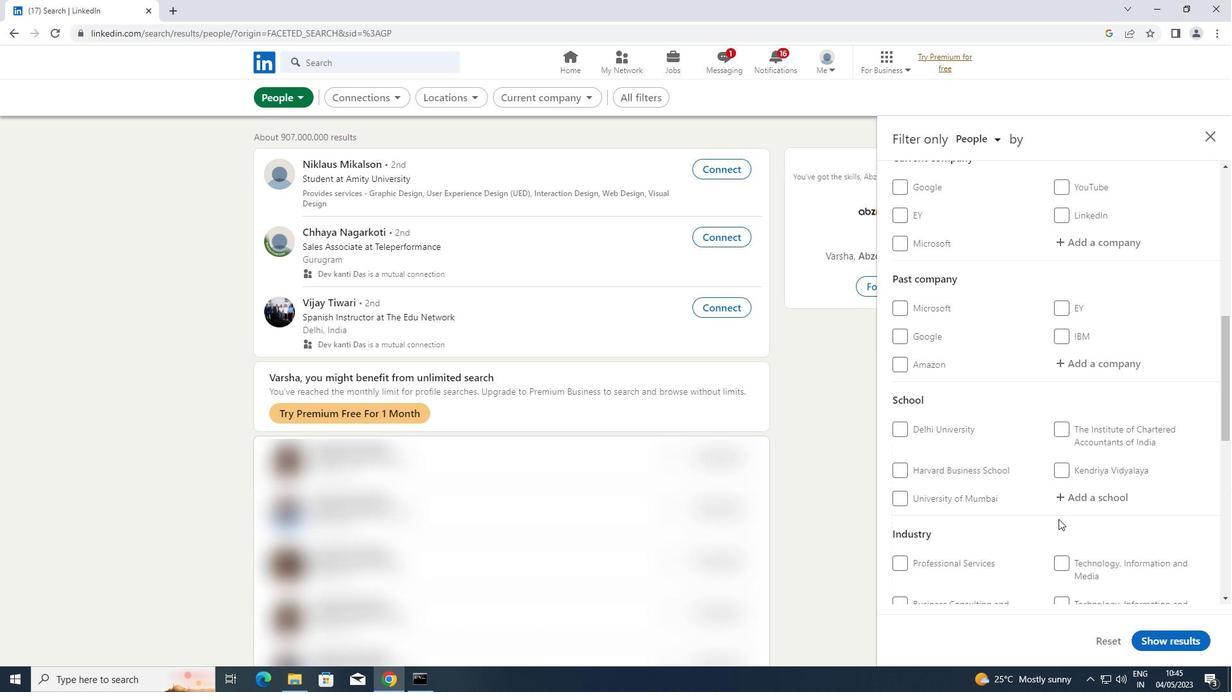 
Action: Mouse moved to (1087, 301)
Screenshot: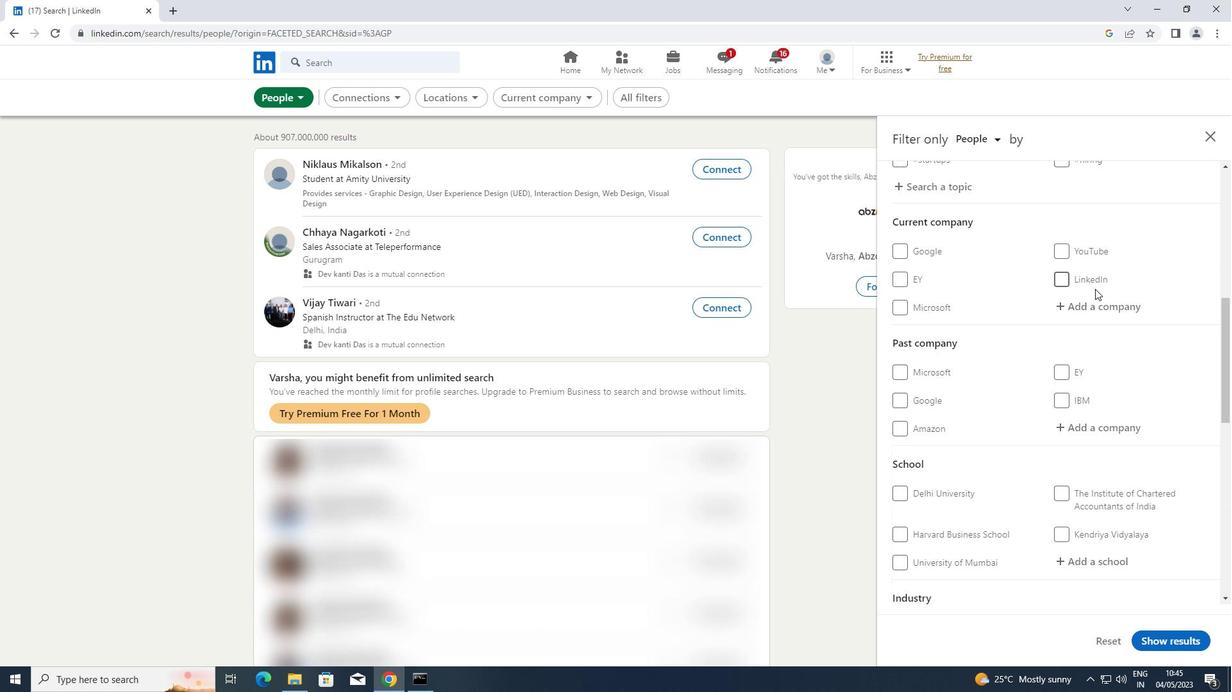 
Action: Mouse pressed left at (1087, 301)
Screenshot: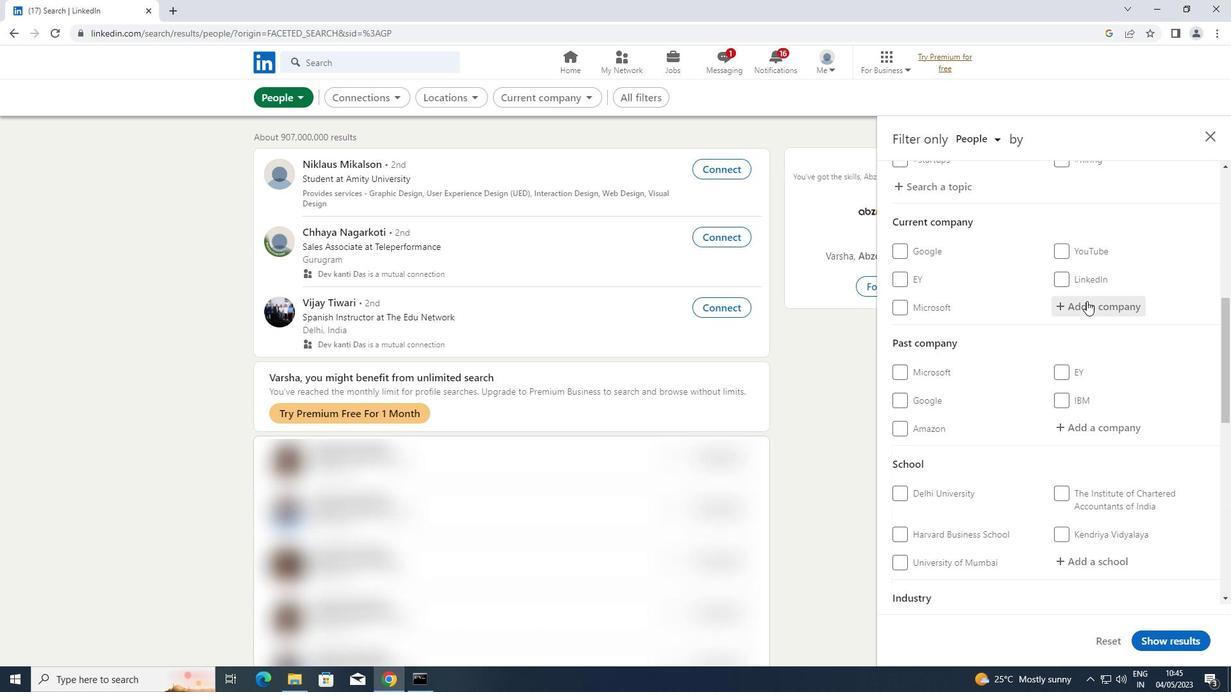 
Action: Key pressed <Key.shift><Key.shift><Key.shift><Key.shift><Key.shift><Key.shift><Key.shift>UPLOAD<Key.space><Key.shift>YOUR<Key.space><Key.shift>RES
Screenshot: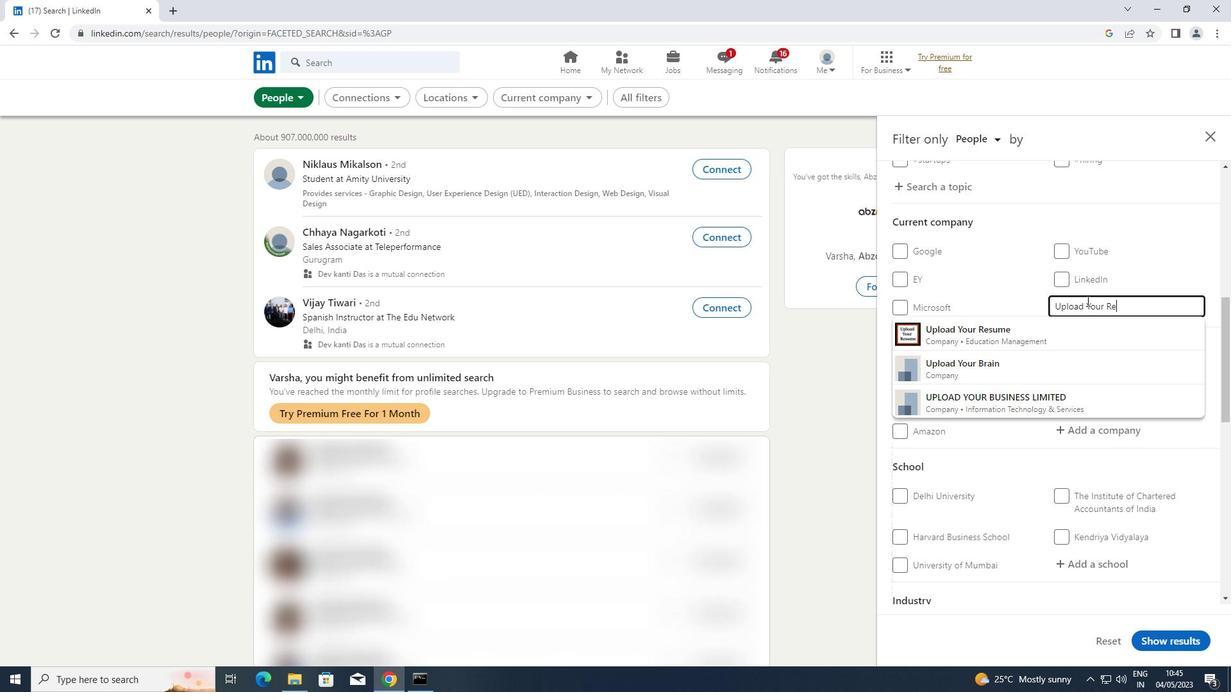 
Action: Mouse moved to (1033, 328)
Screenshot: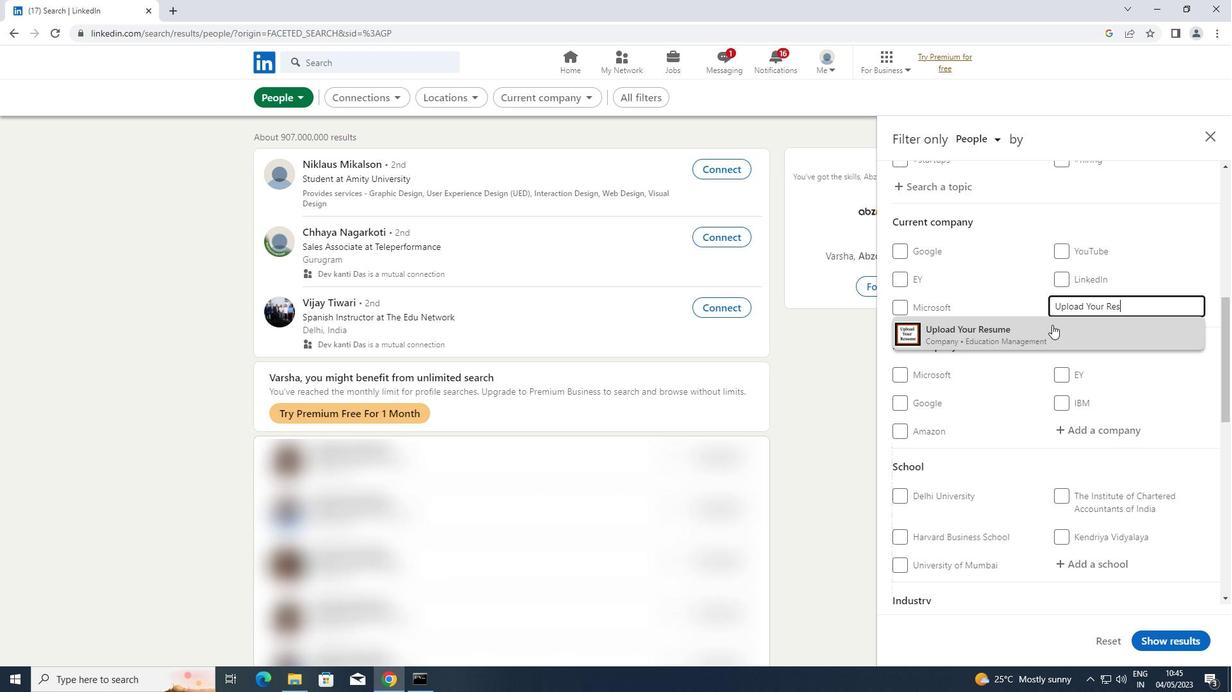 
Action: Mouse pressed left at (1033, 328)
Screenshot: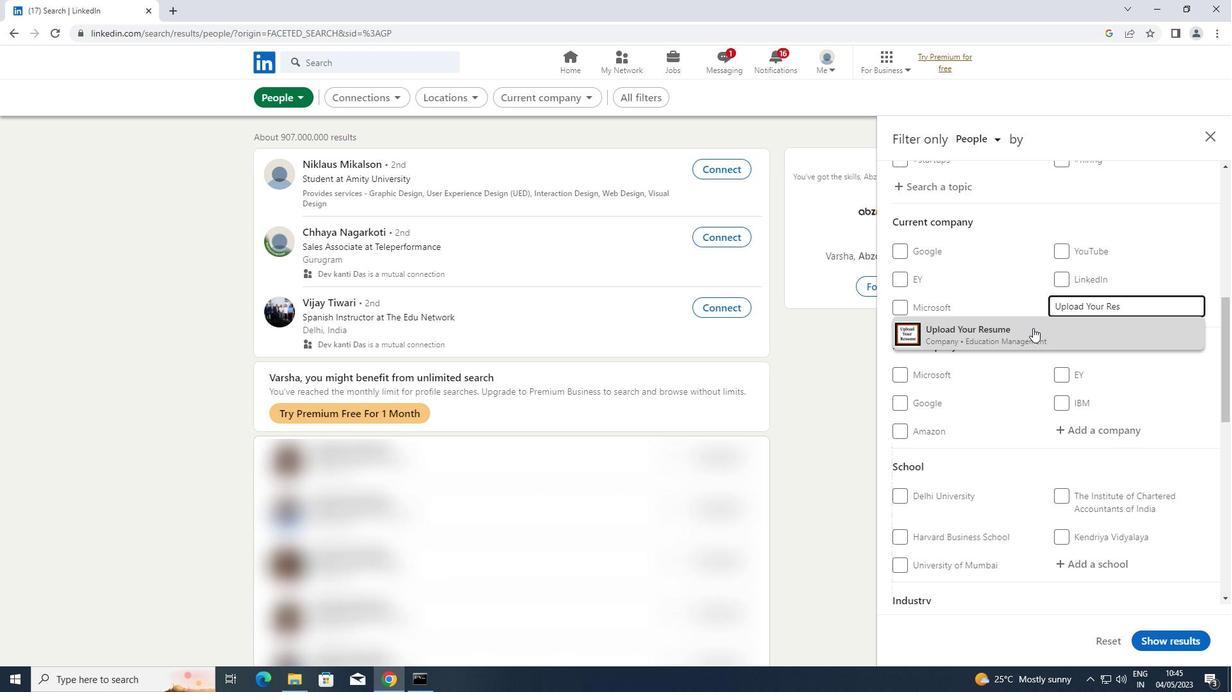 
Action: Mouse scrolled (1033, 327) with delta (0, 0)
Screenshot: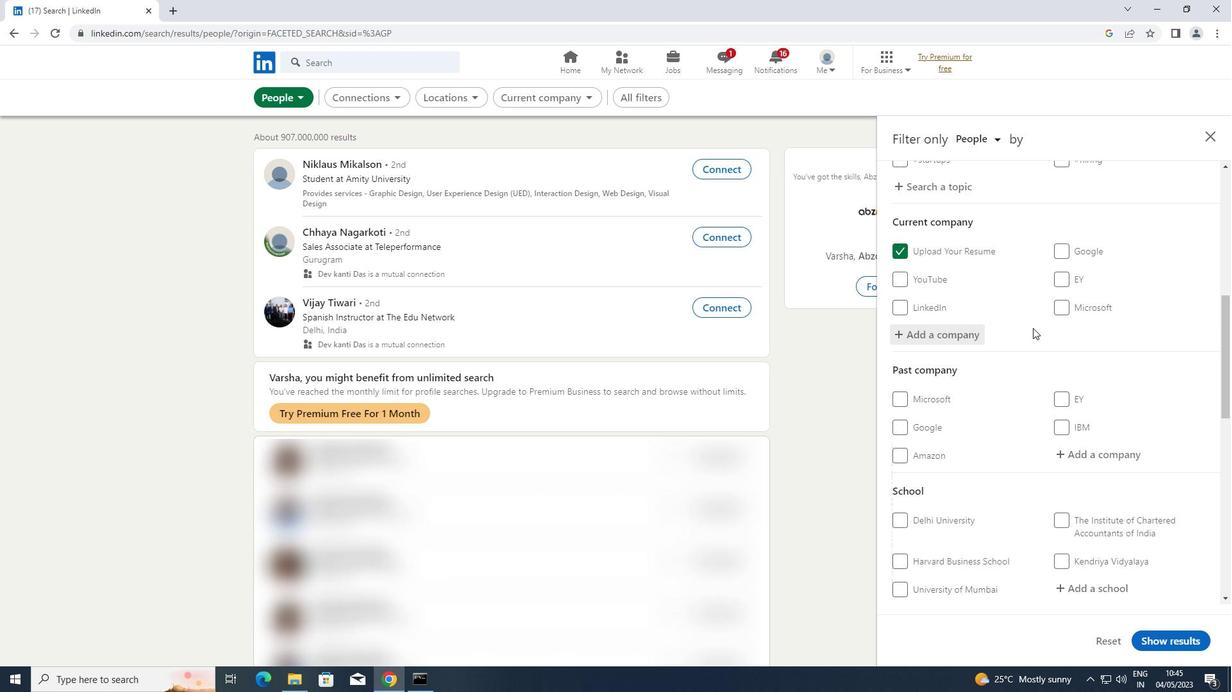 
Action: Mouse scrolled (1033, 327) with delta (0, 0)
Screenshot: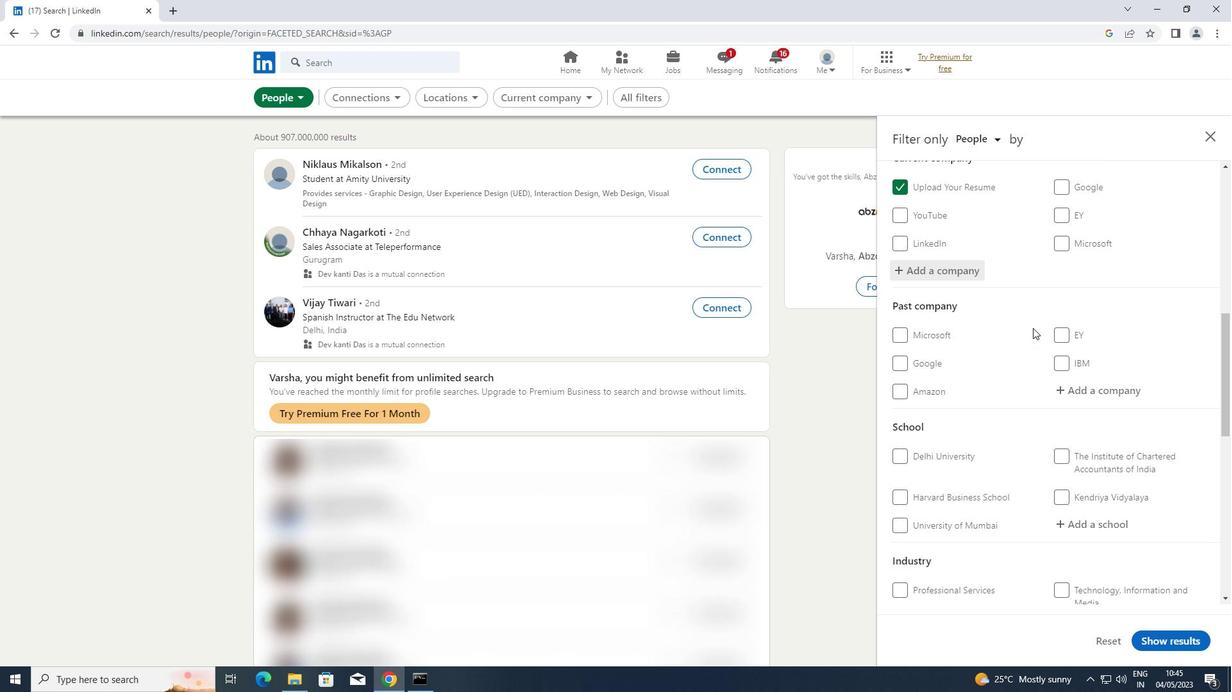 
Action: Mouse scrolled (1033, 327) with delta (0, 0)
Screenshot: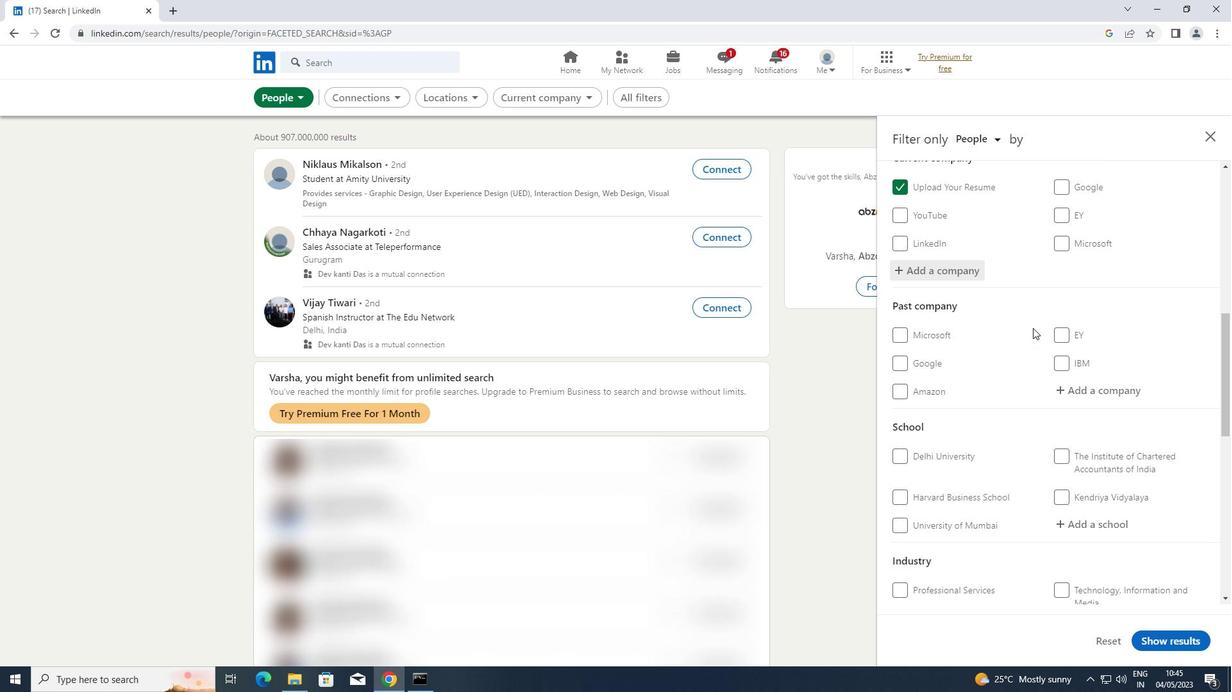 
Action: Mouse moved to (1096, 397)
Screenshot: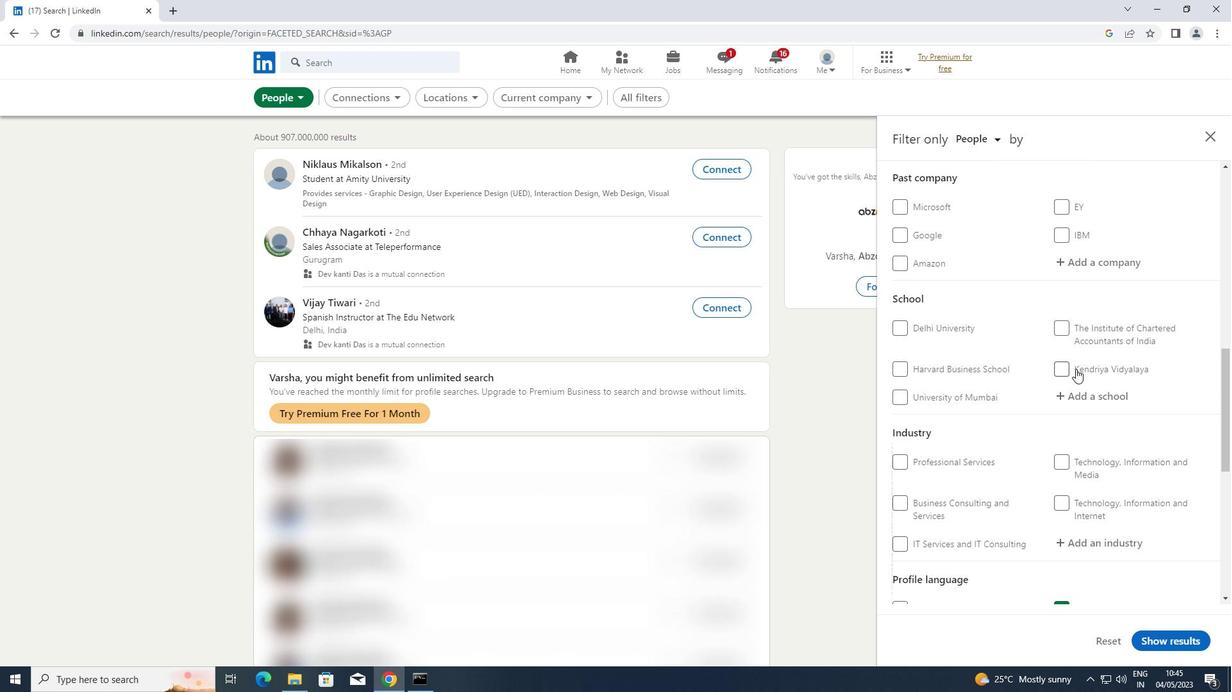 
Action: Mouse pressed left at (1096, 397)
Screenshot: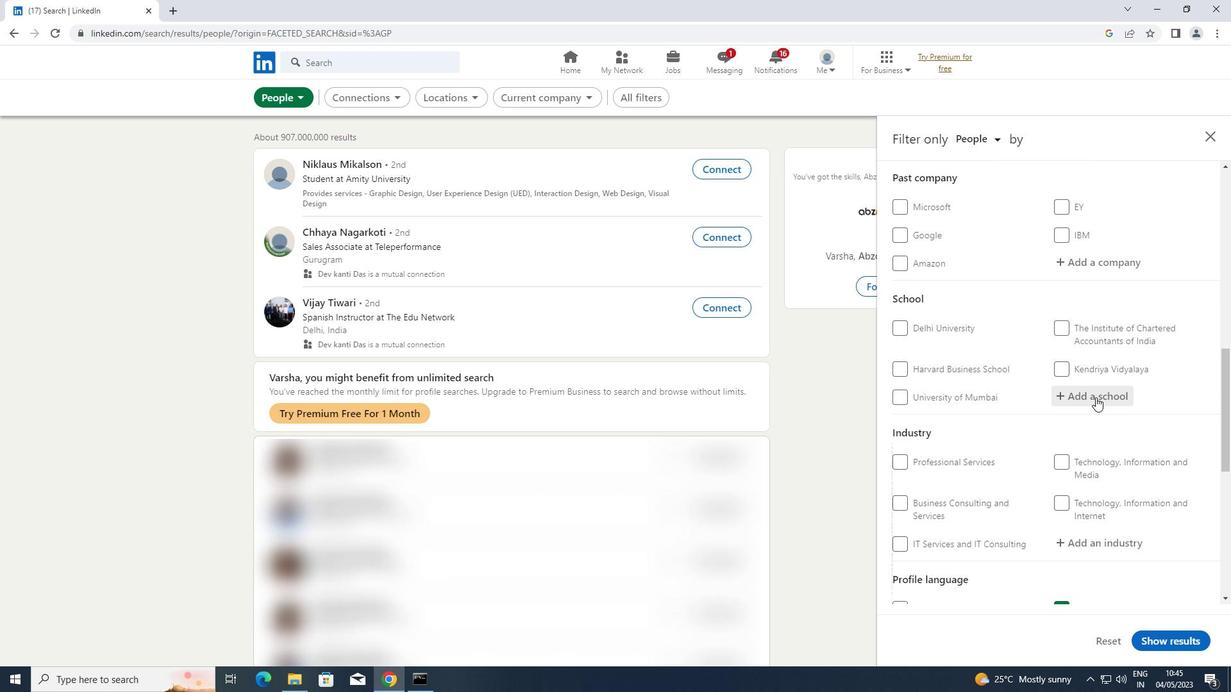 
Action: Key pressed <Key.shift>SHANMUGHA<Key.space><Key.shift><Key.shift>ARTS
Screenshot: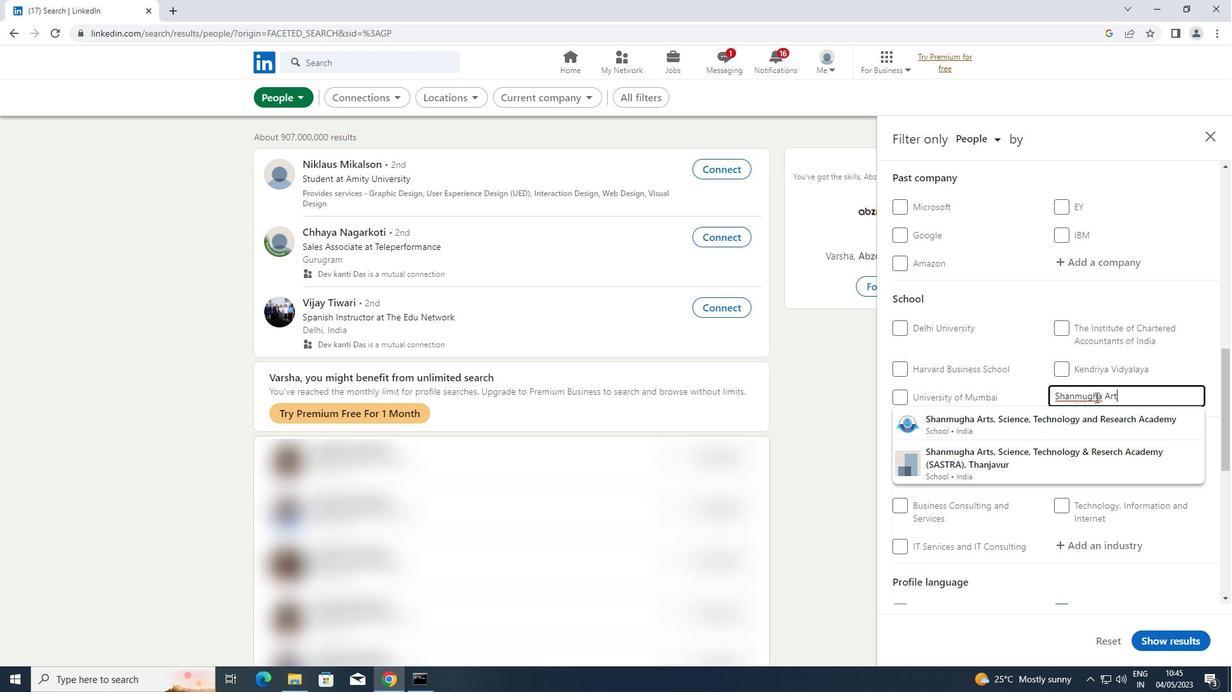 
Action: Mouse moved to (1032, 464)
Screenshot: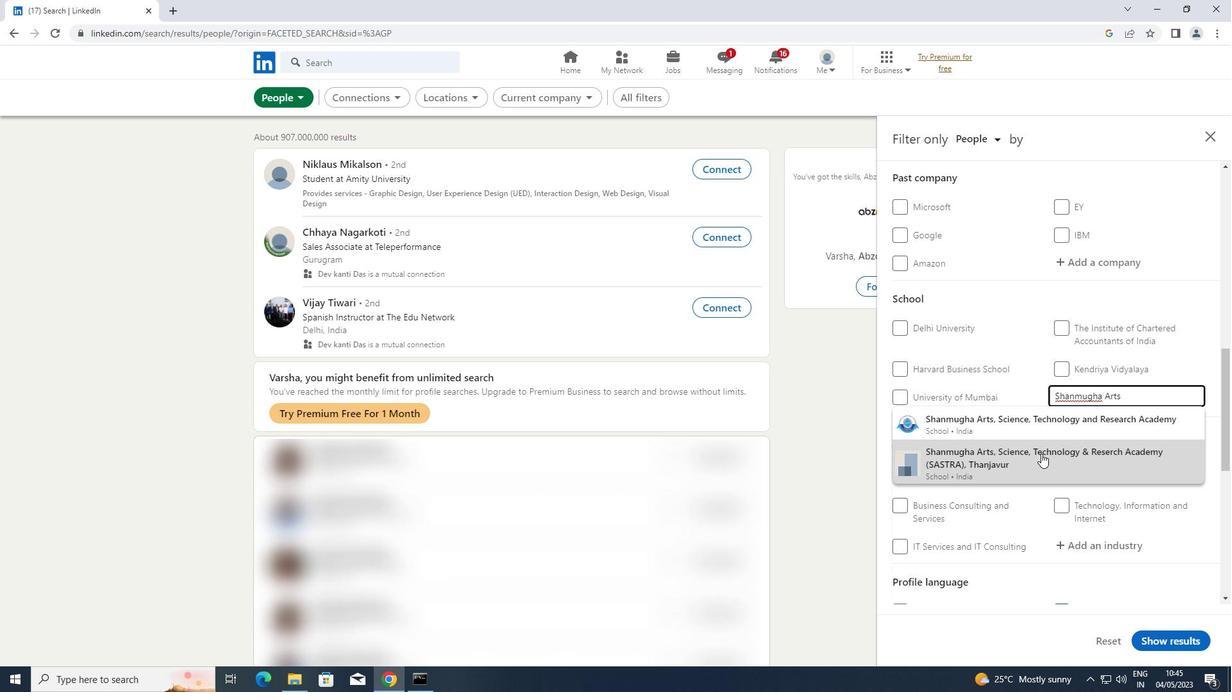 
Action: Mouse pressed left at (1032, 464)
Screenshot: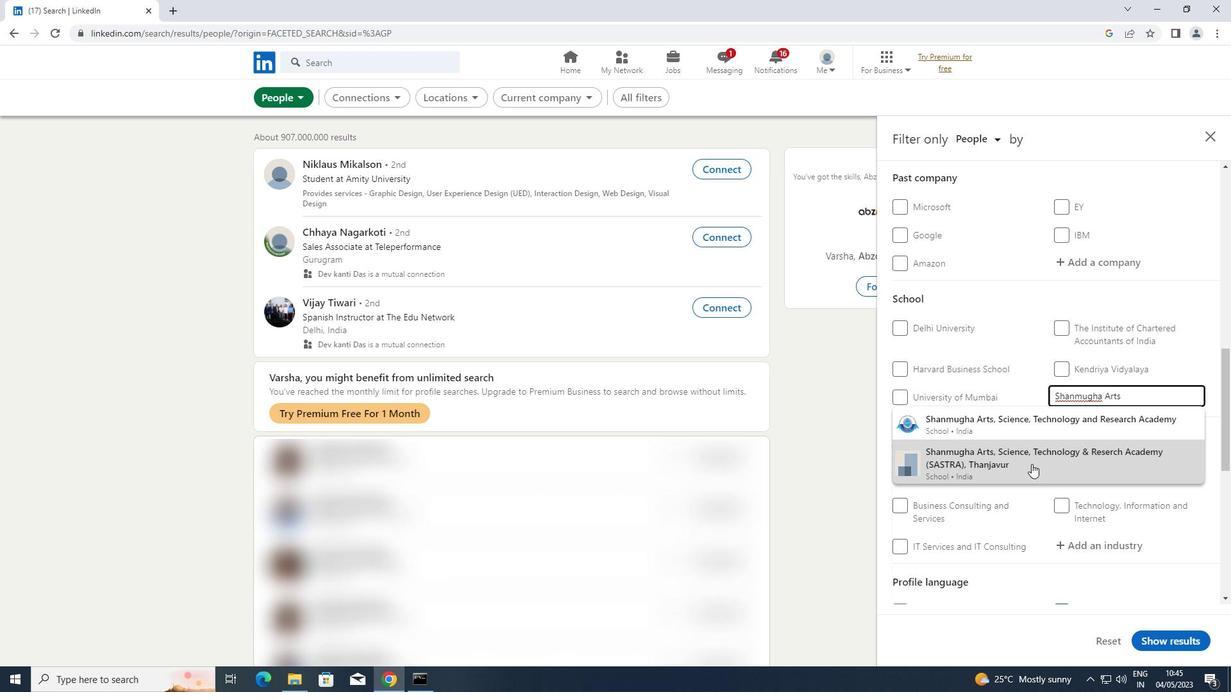 
Action: Mouse scrolled (1032, 463) with delta (0, 0)
Screenshot: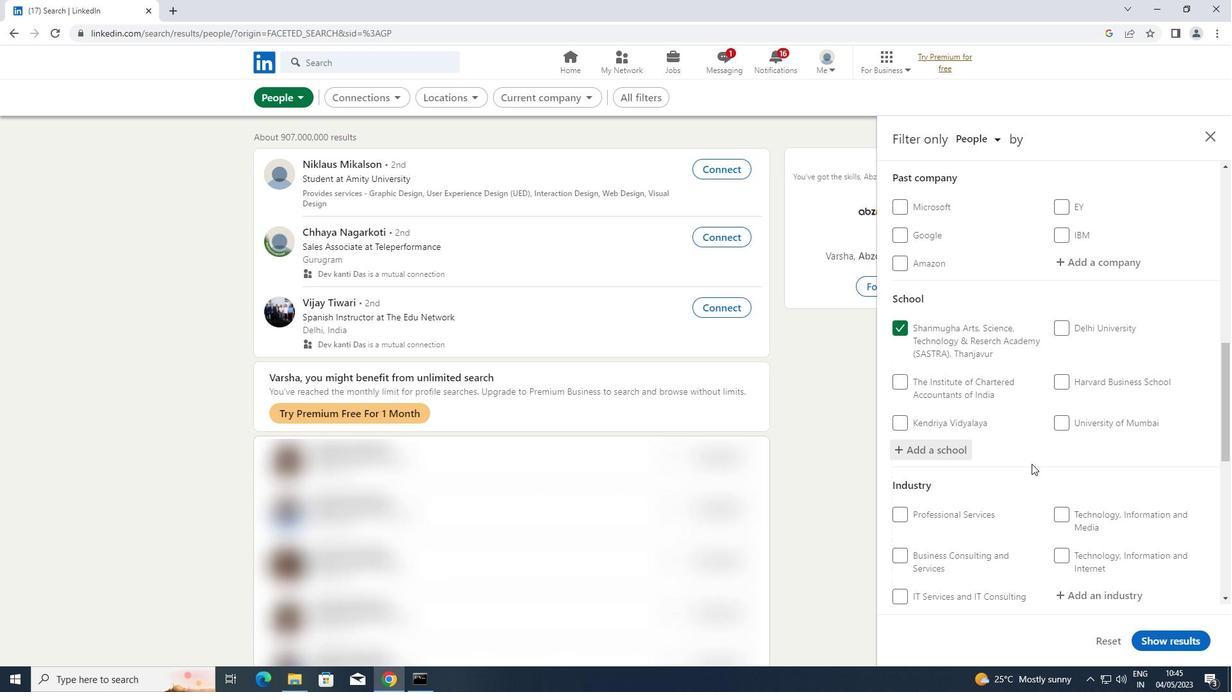 
Action: Mouse scrolled (1032, 463) with delta (0, 0)
Screenshot: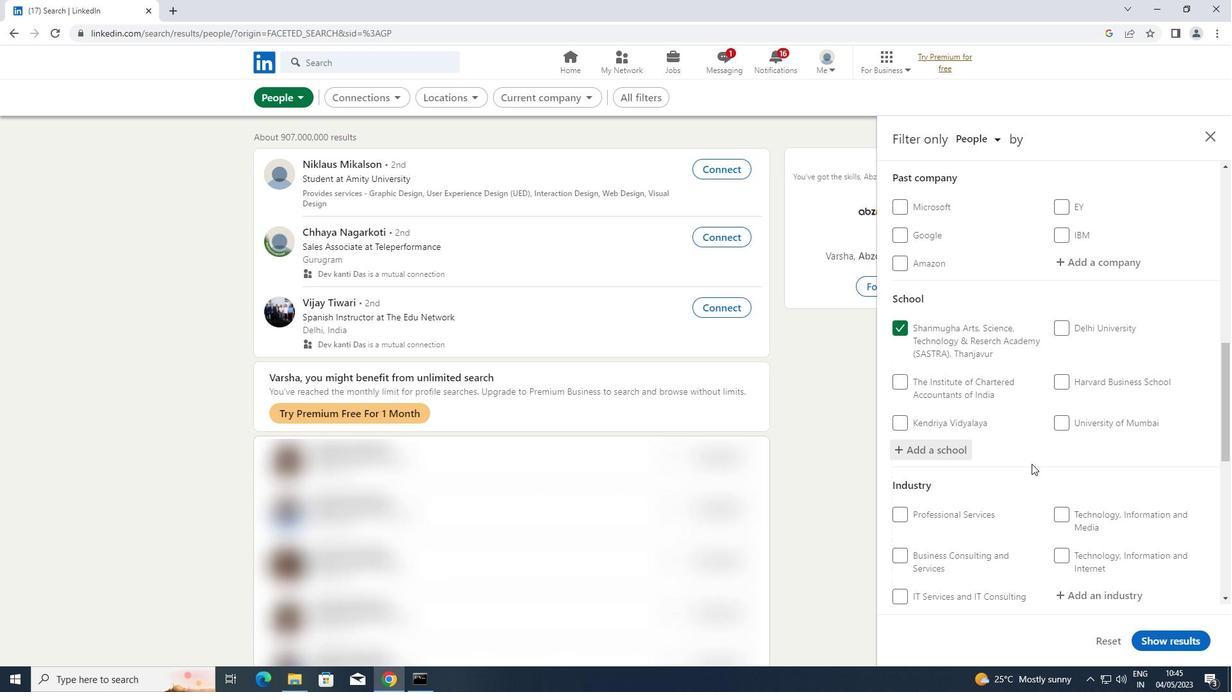 
Action: Mouse scrolled (1032, 463) with delta (0, 0)
Screenshot: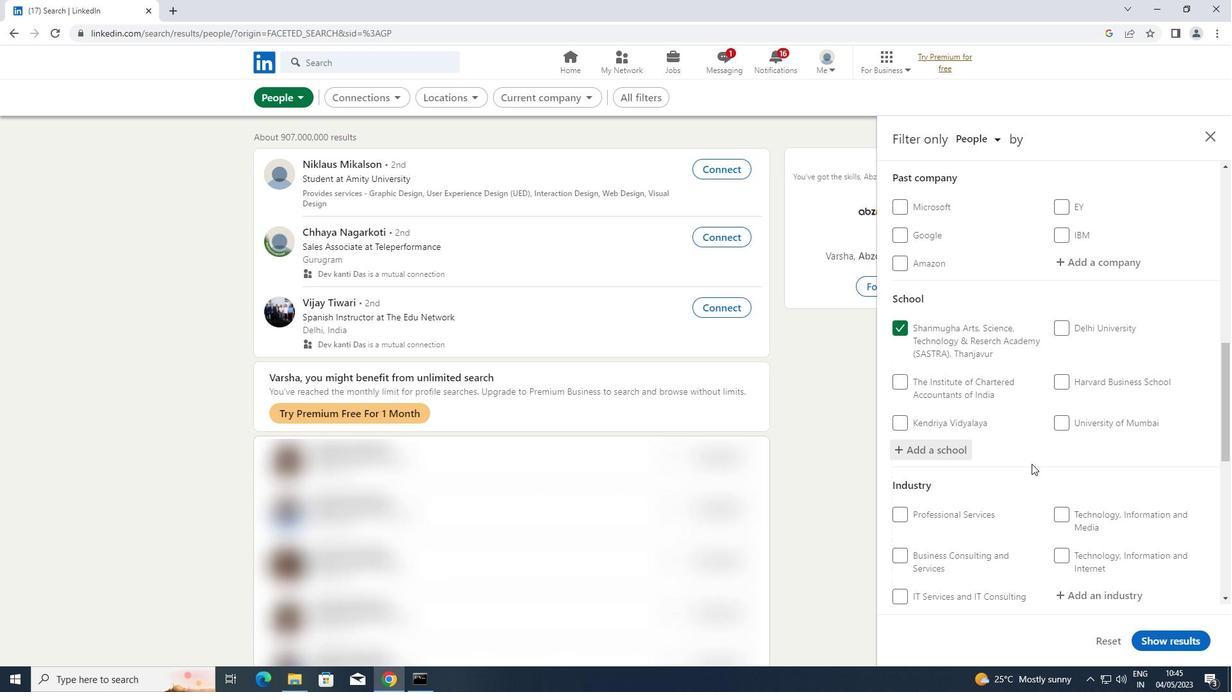 
Action: Mouse scrolled (1032, 463) with delta (0, 0)
Screenshot: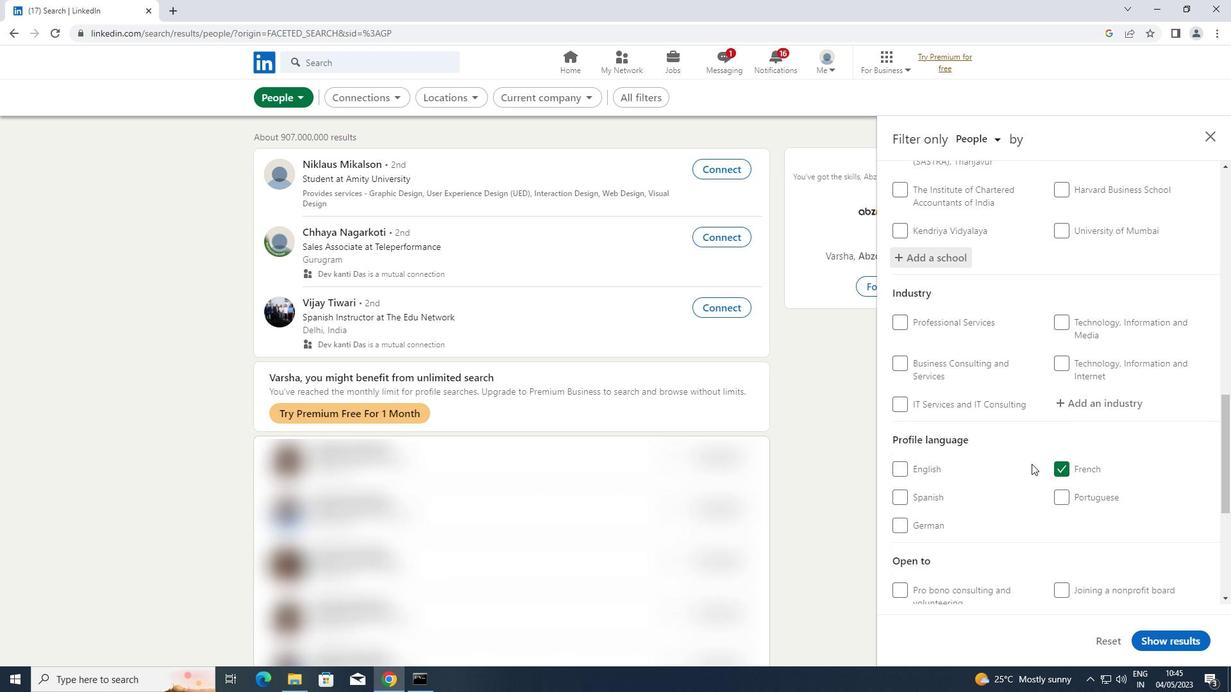 
Action: Mouse moved to (1126, 346)
Screenshot: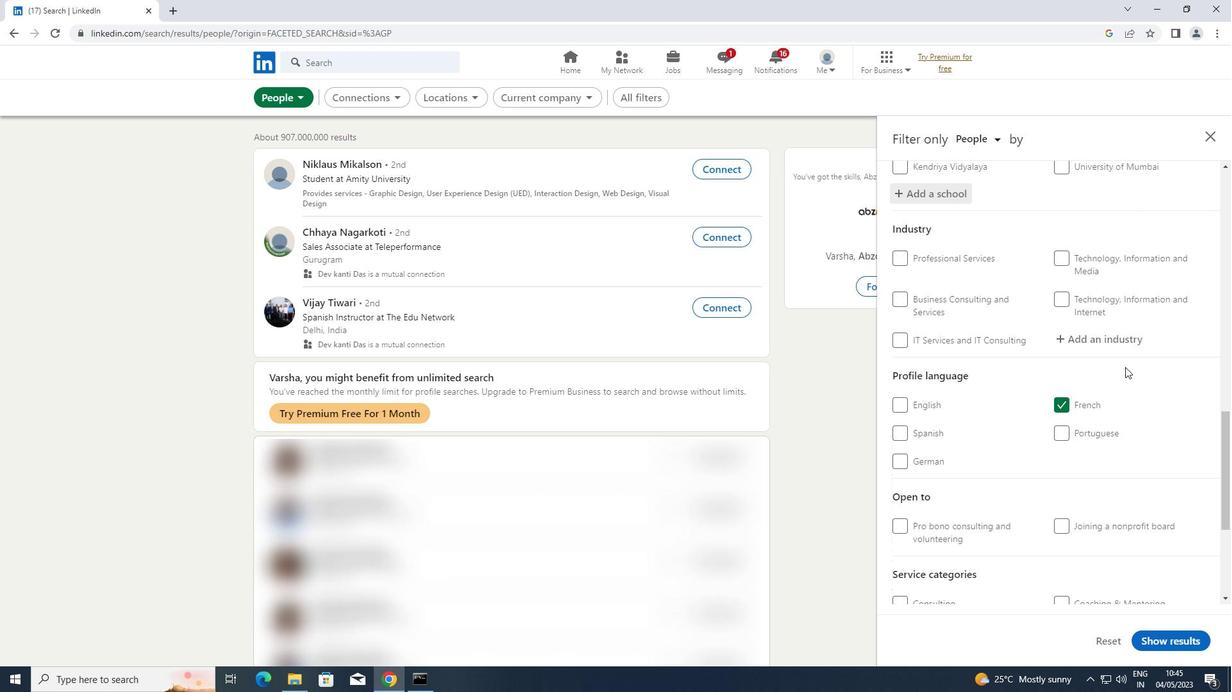 
Action: Mouse pressed left at (1126, 346)
Screenshot: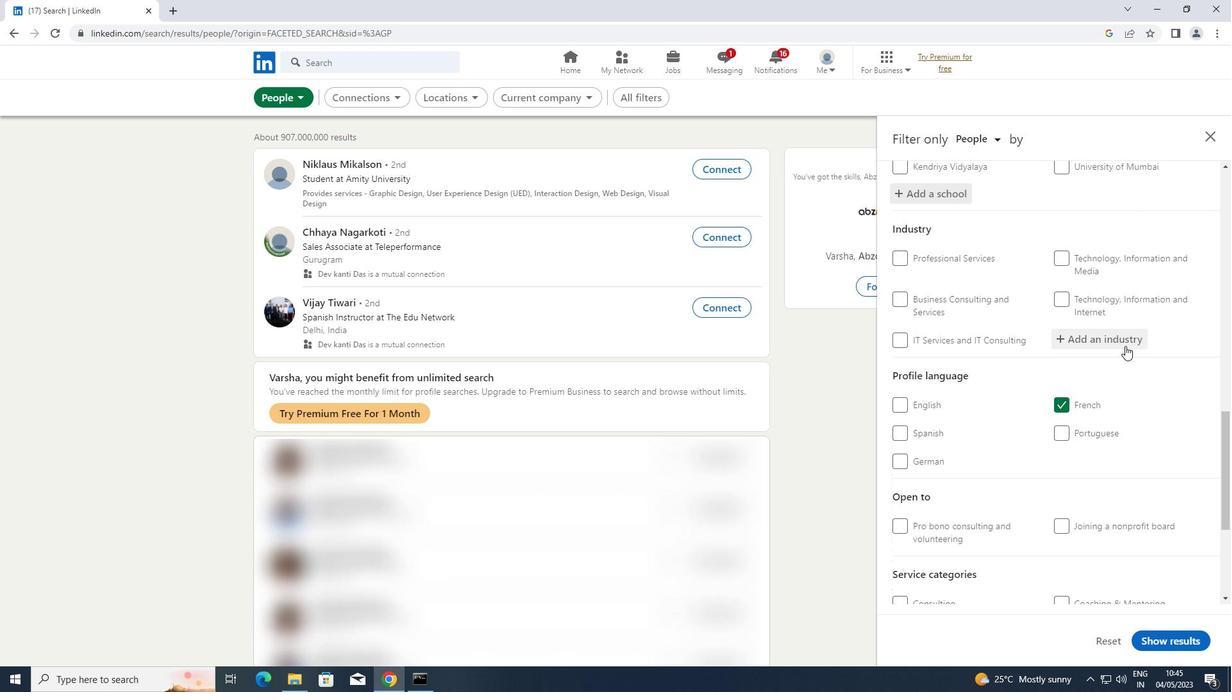 
Action: Key pressed <Key.shift>BANKING
Screenshot: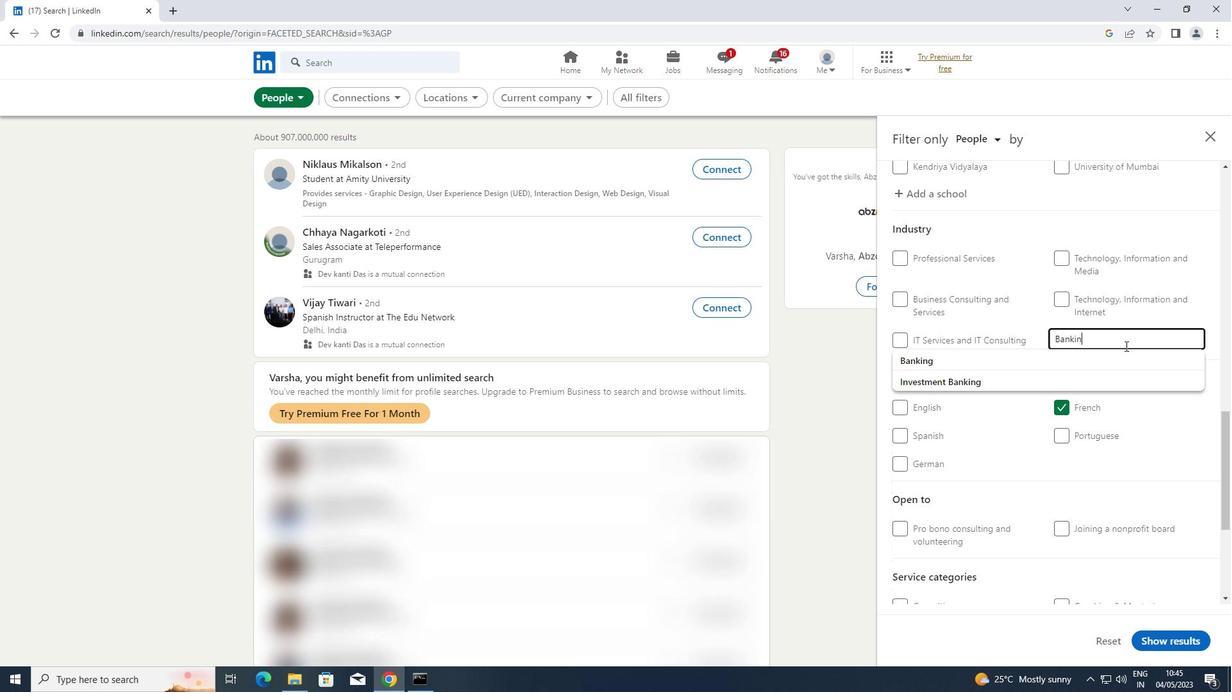 
Action: Mouse moved to (974, 354)
Screenshot: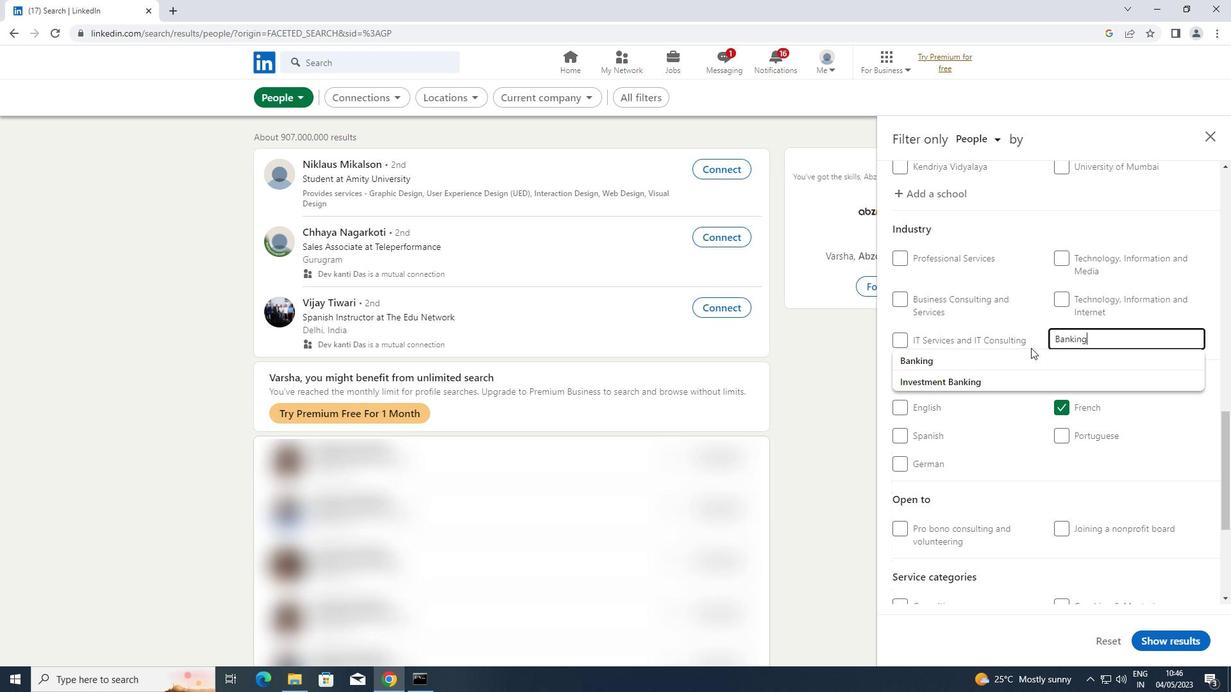 
Action: Mouse pressed left at (974, 354)
Screenshot: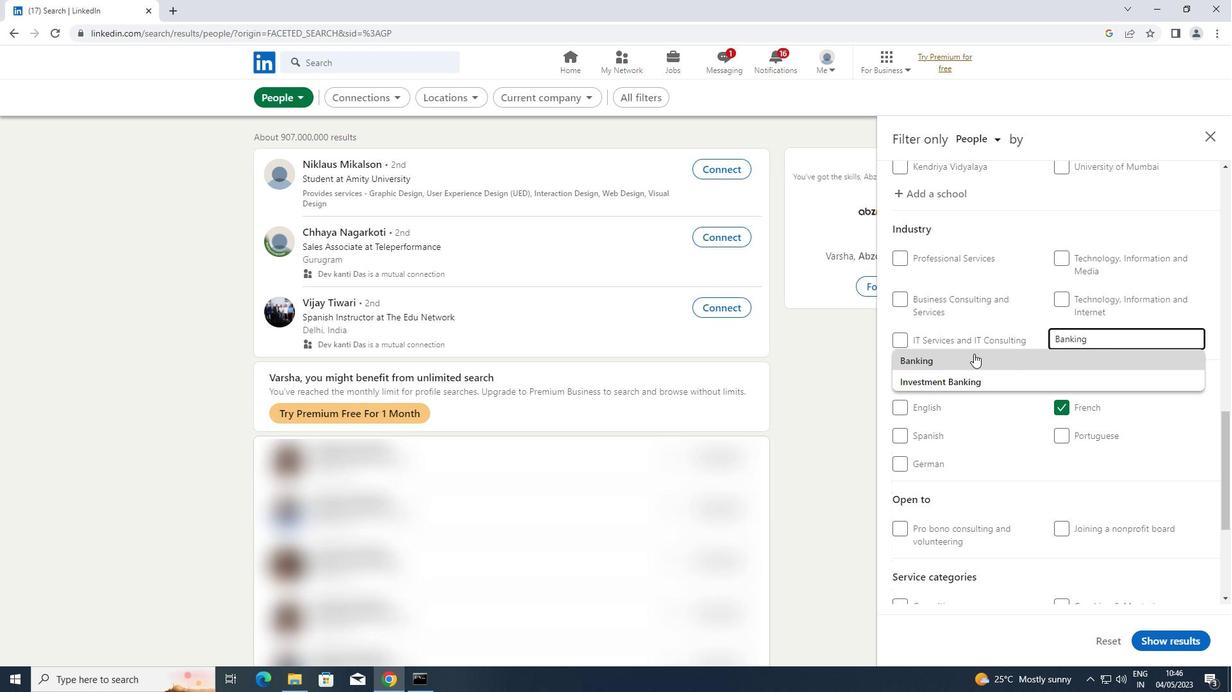 
Action: Mouse scrolled (974, 353) with delta (0, 0)
Screenshot: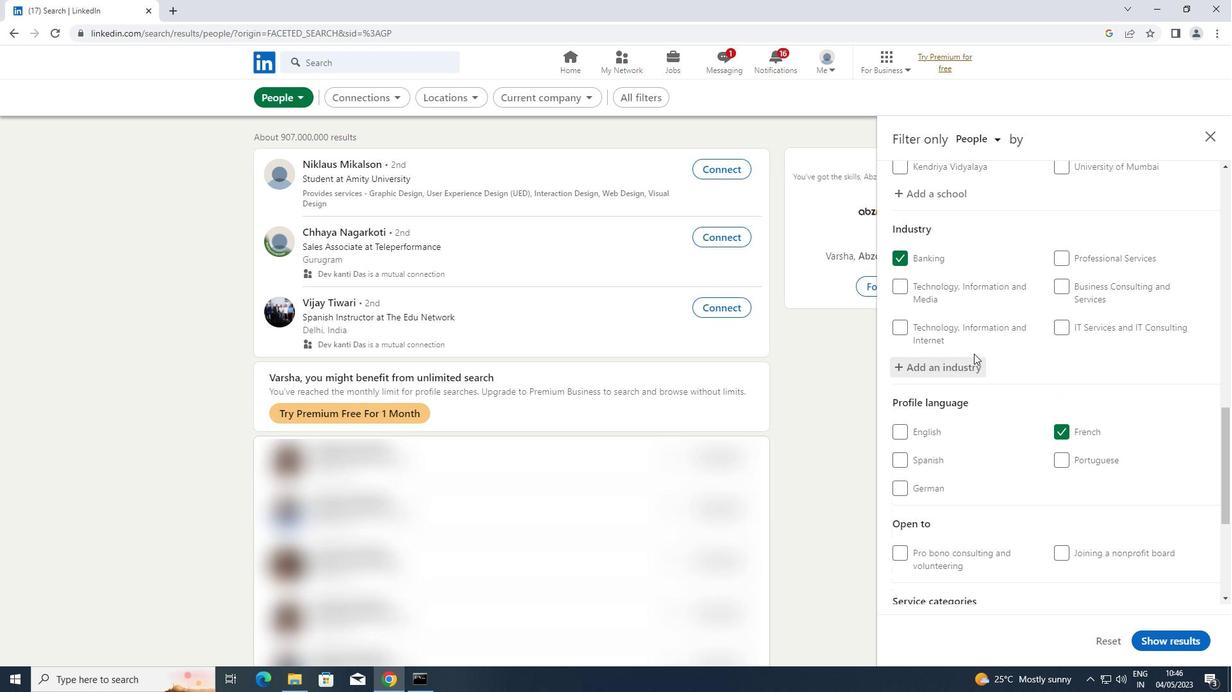 
Action: Mouse scrolled (974, 353) with delta (0, 0)
Screenshot: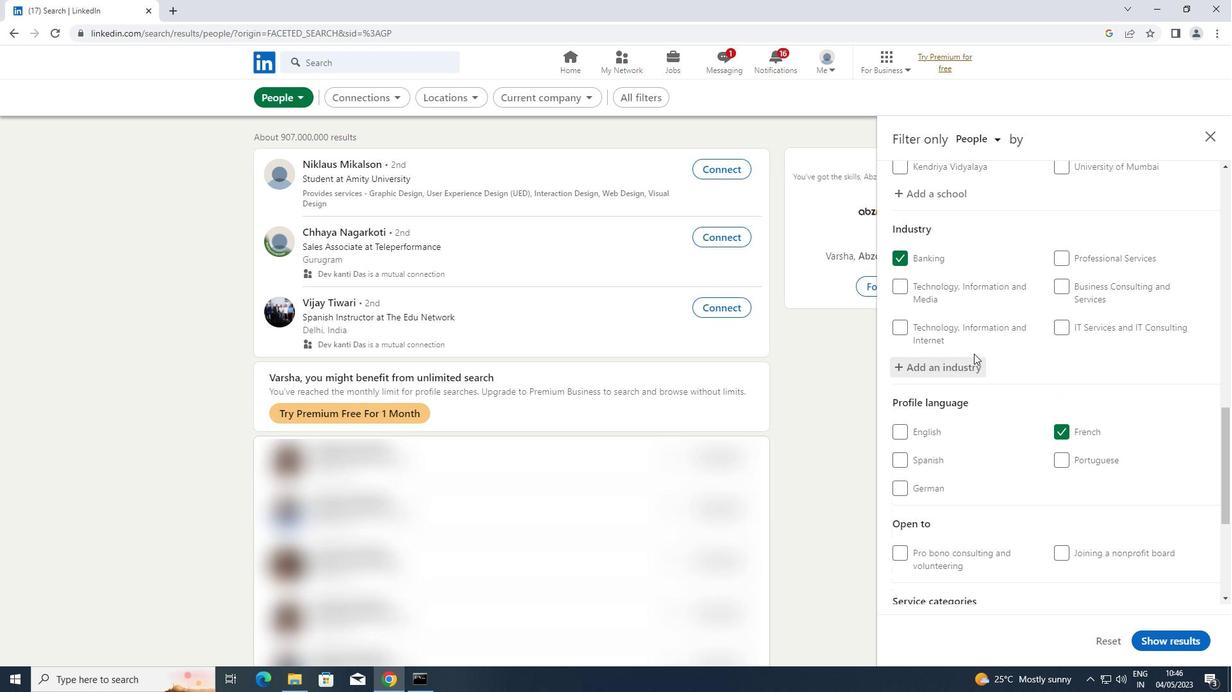 
Action: Mouse scrolled (974, 353) with delta (0, 0)
Screenshot: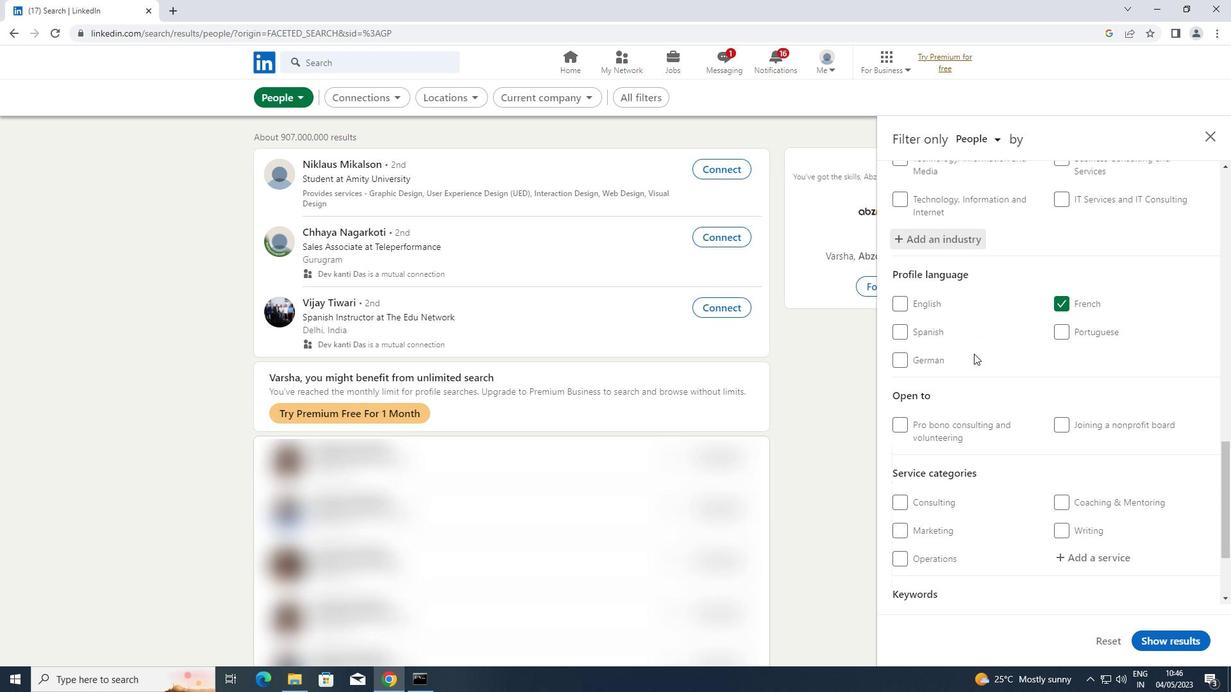 
Action: Mouse moved to (1085, 491)
Screenshot: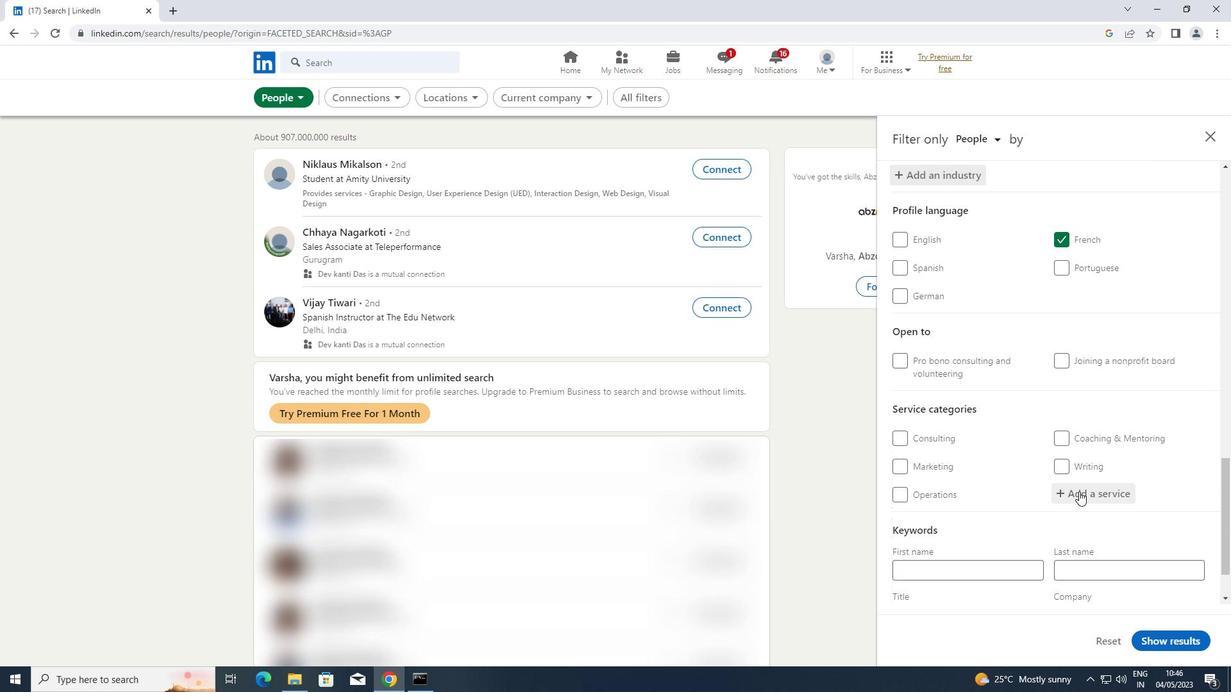 
Action: Mouse pressed left at (1085, 491)
Screenshot: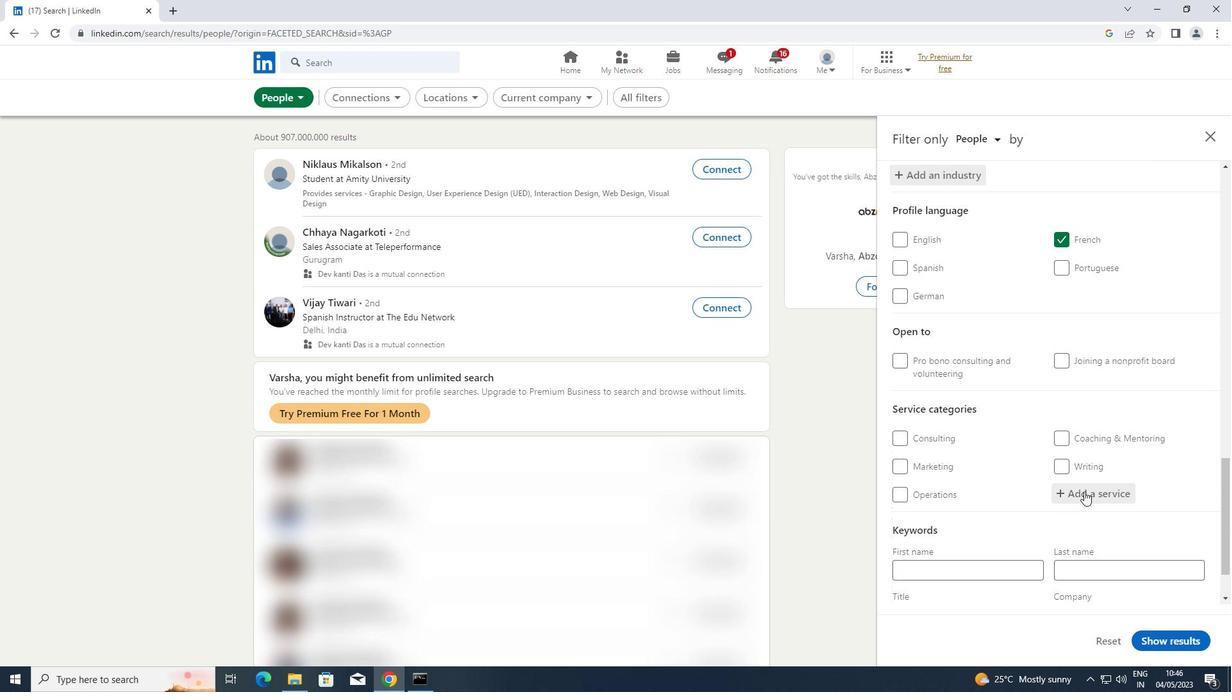 
Action: Key pressed <Key.shift><Key.shift>RETIREMENT
Screenshot: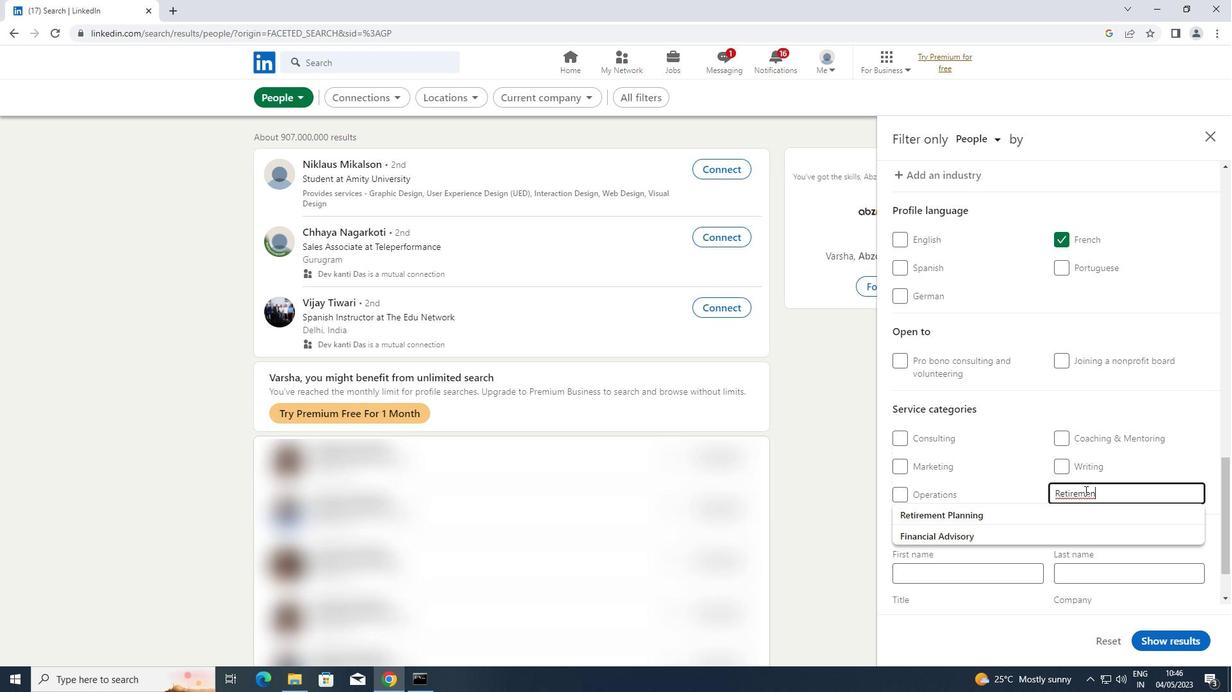 
Action: Mouse moved to (1000, 513)
Screenshot: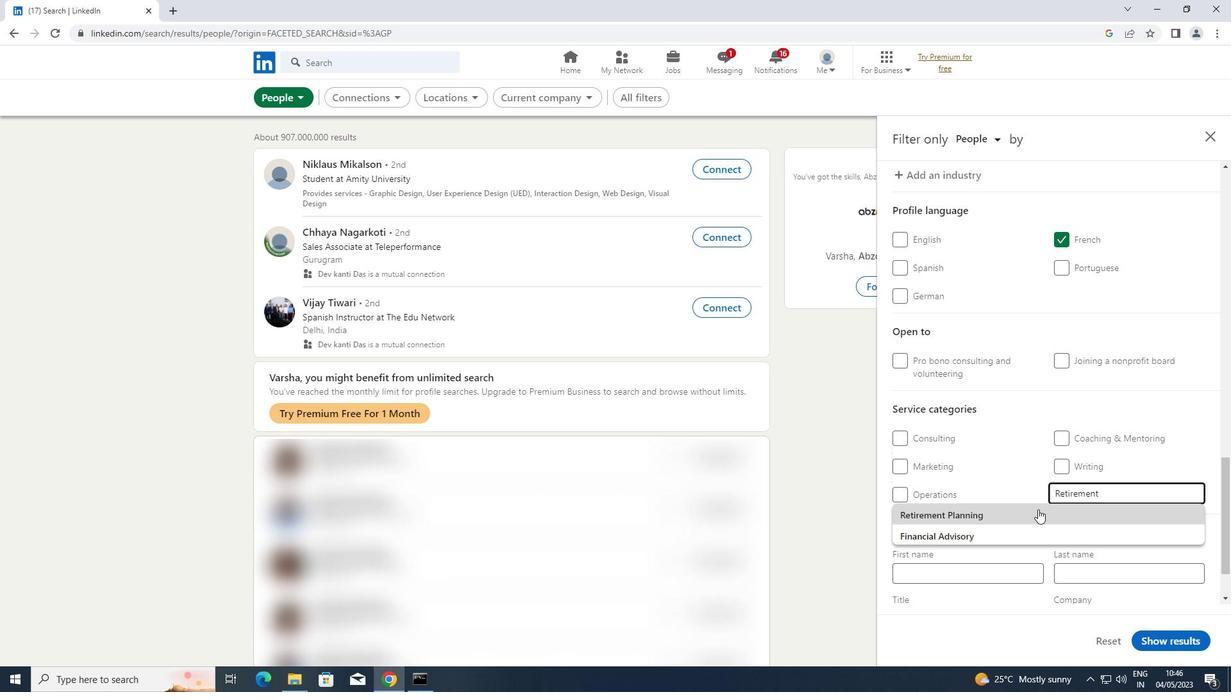 
Action: Mouse pressed left at (1000, 513)
Screenshot: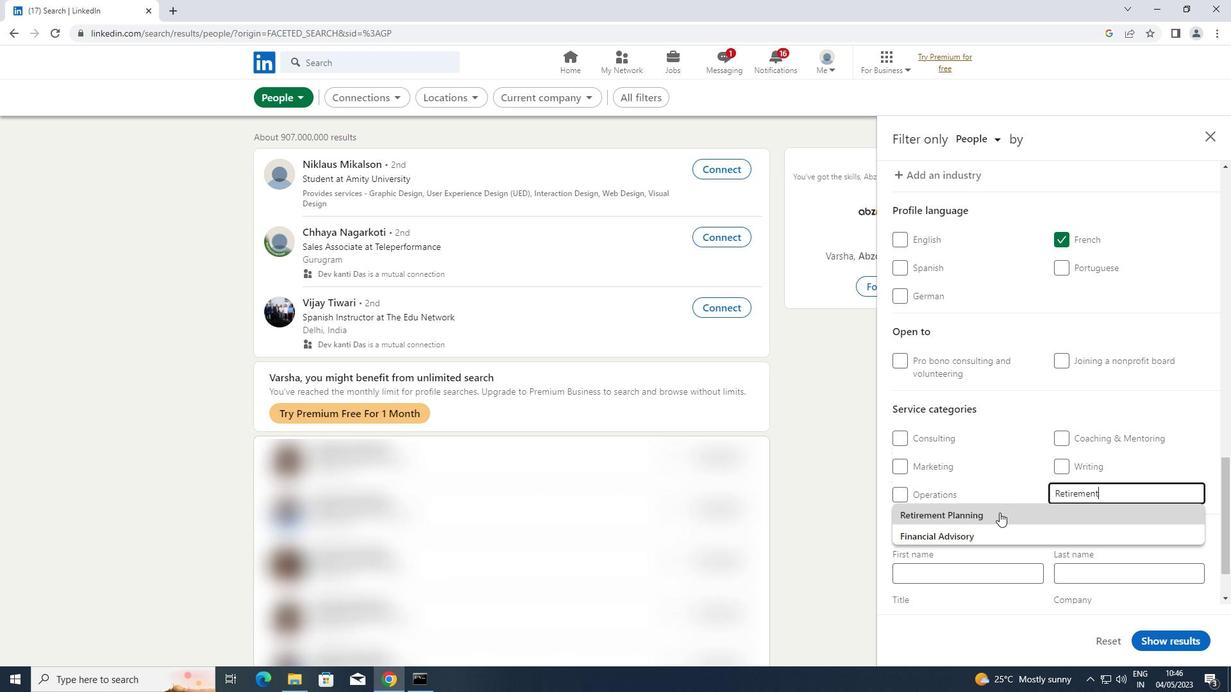 
Action: Mouse scrolled (1000, 512) with delta (0, 0)
Screenshot: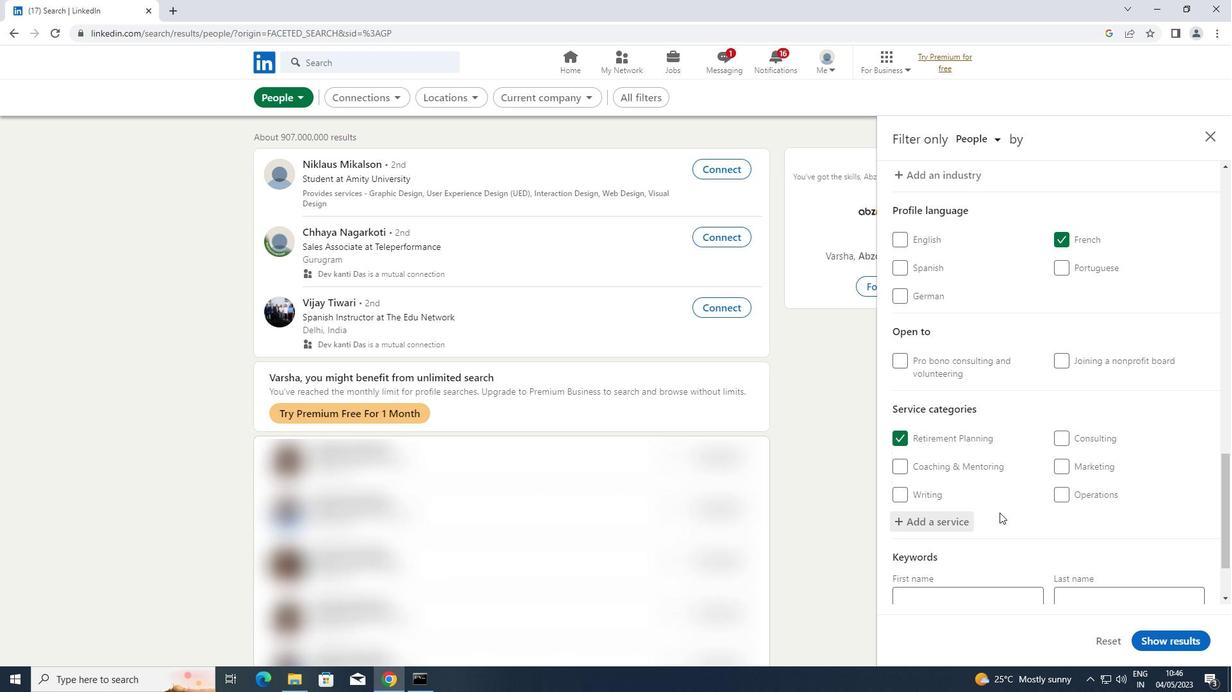 
Action: Mouse scrolled (1000, 512) with delta (0, 0)
Screenshot: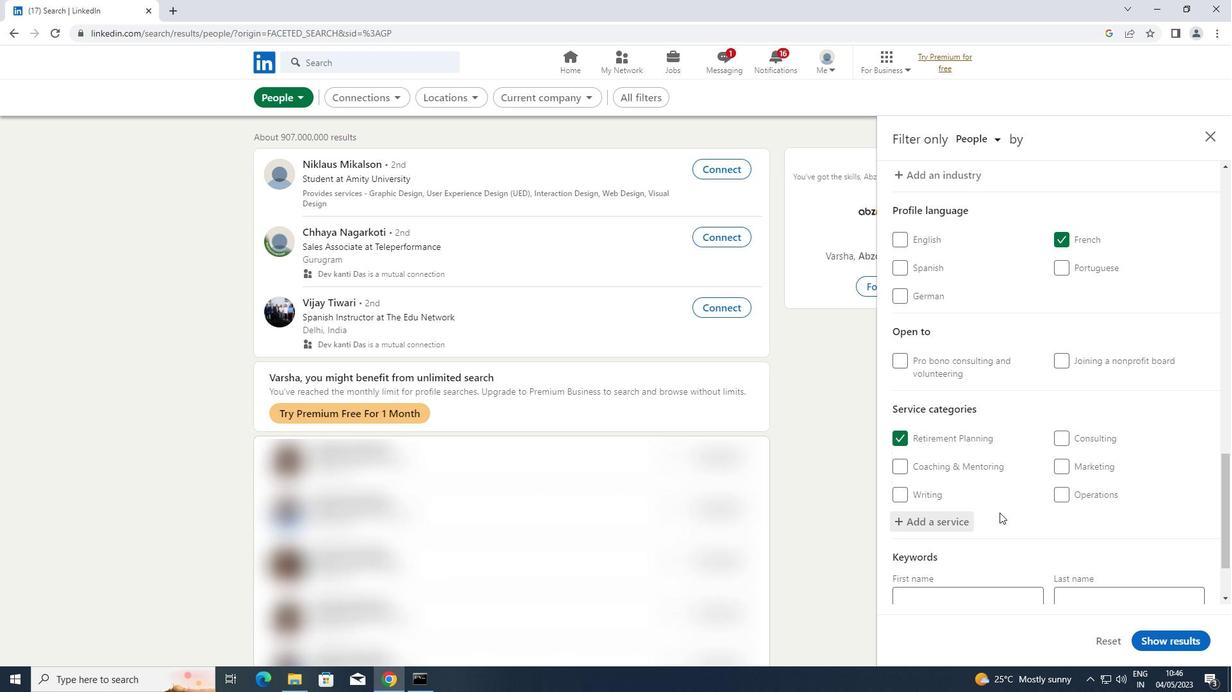 
Action: Mouse scrolled (1000, 512) with delta (0, 0)
Screenshot: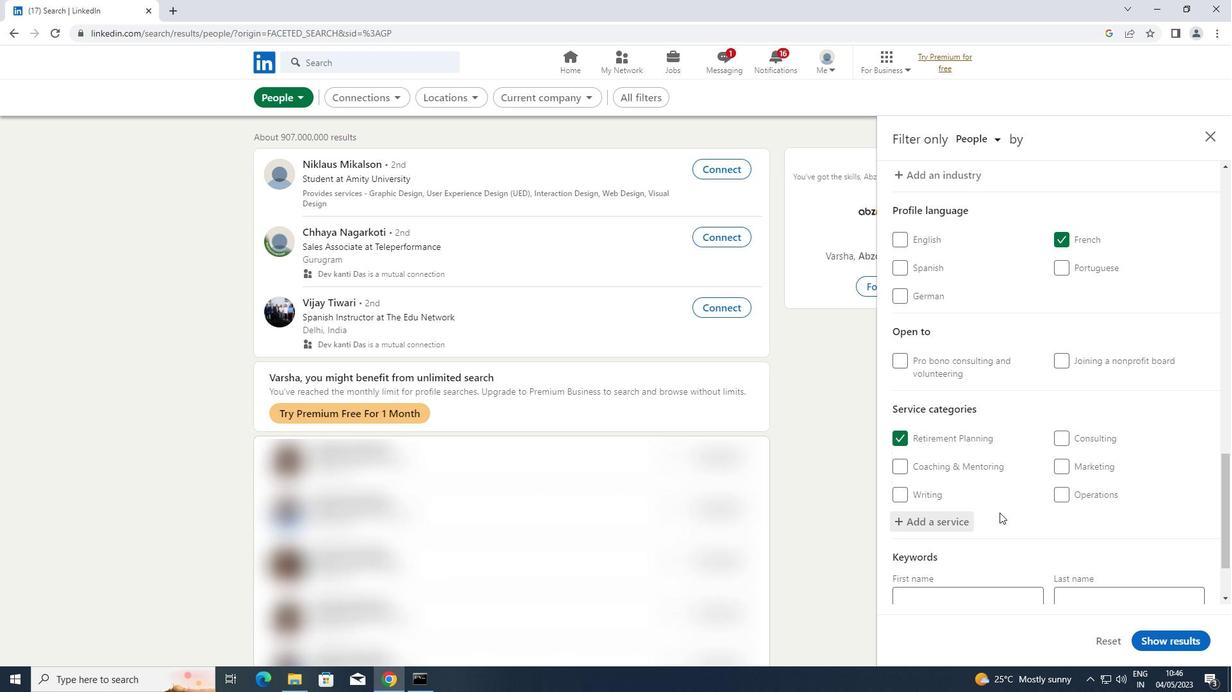 
Action: Mouse scrolled (1000, 512) with delta (0, 0)
Screenshot: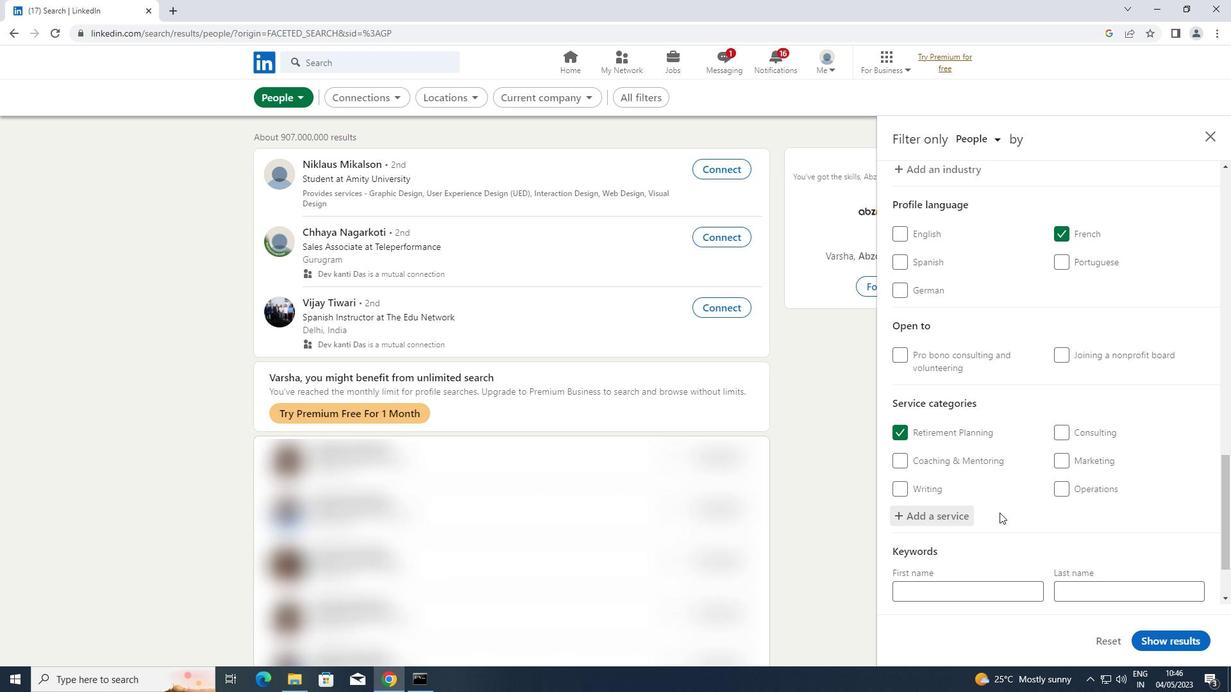 
Action: Mouse moved to (973, 545)
Screenshot: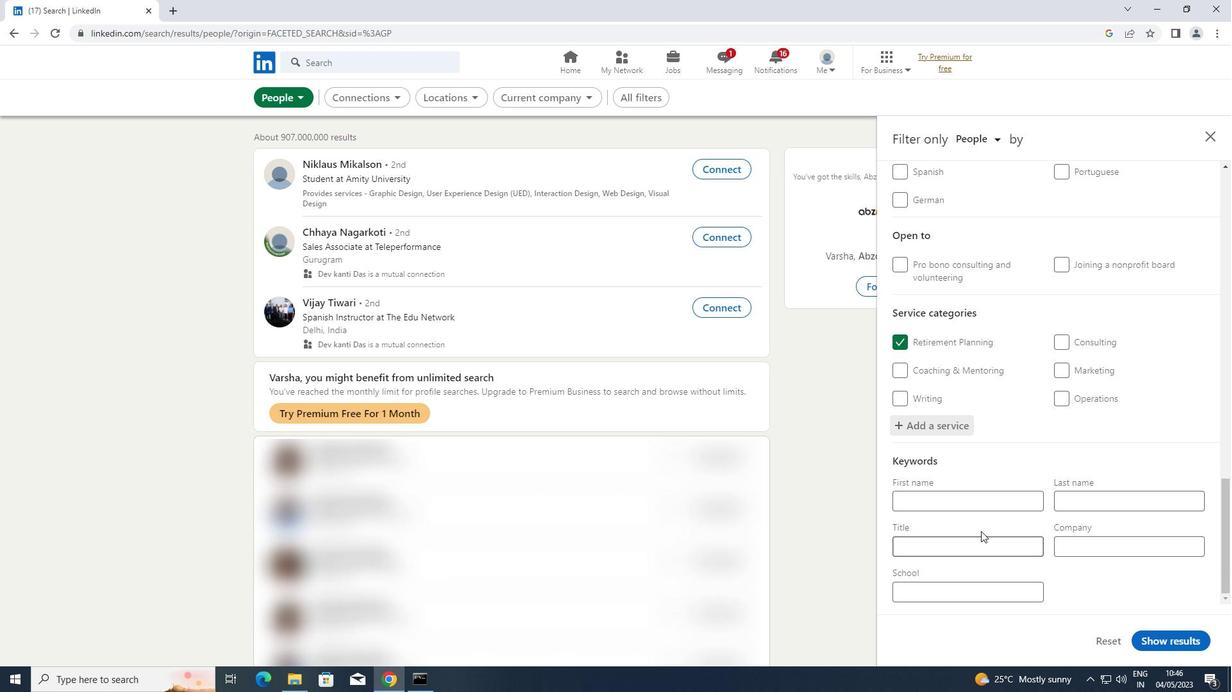 
Action: Mouse pressed left at (973, 545)
Screenshot: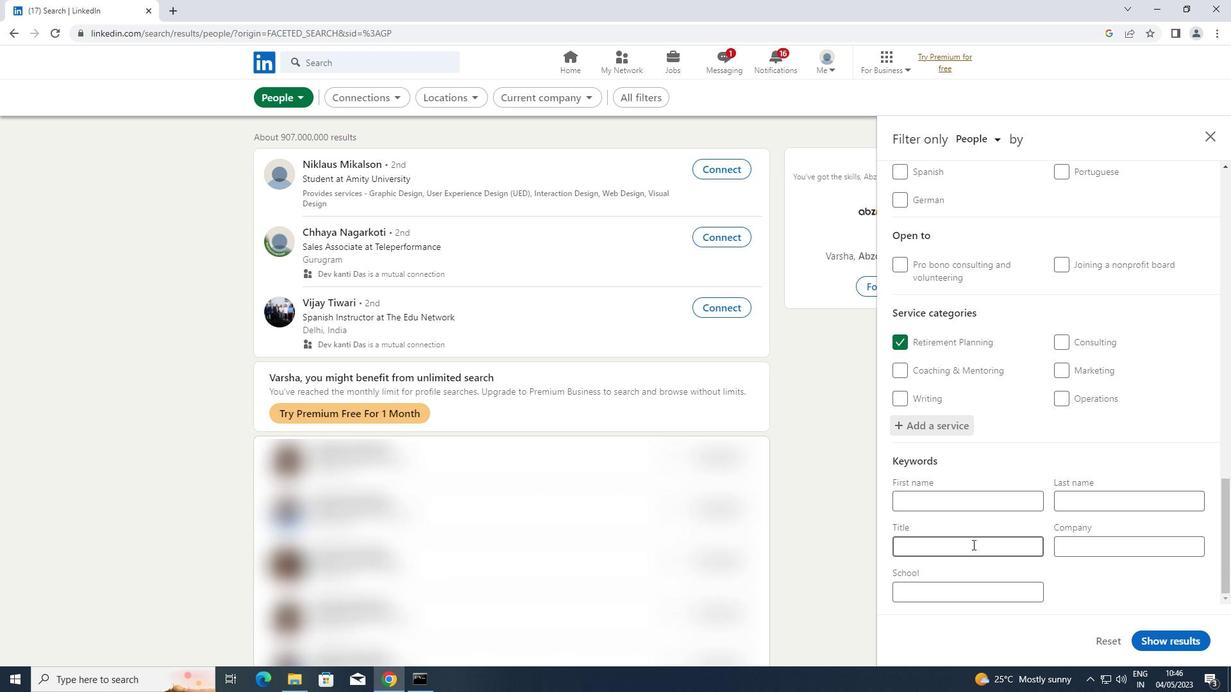 
Action: Key pressed <Key.shift>GEOLOGICAL<Key.space><Key.shift>ENGINEER
Screenshot: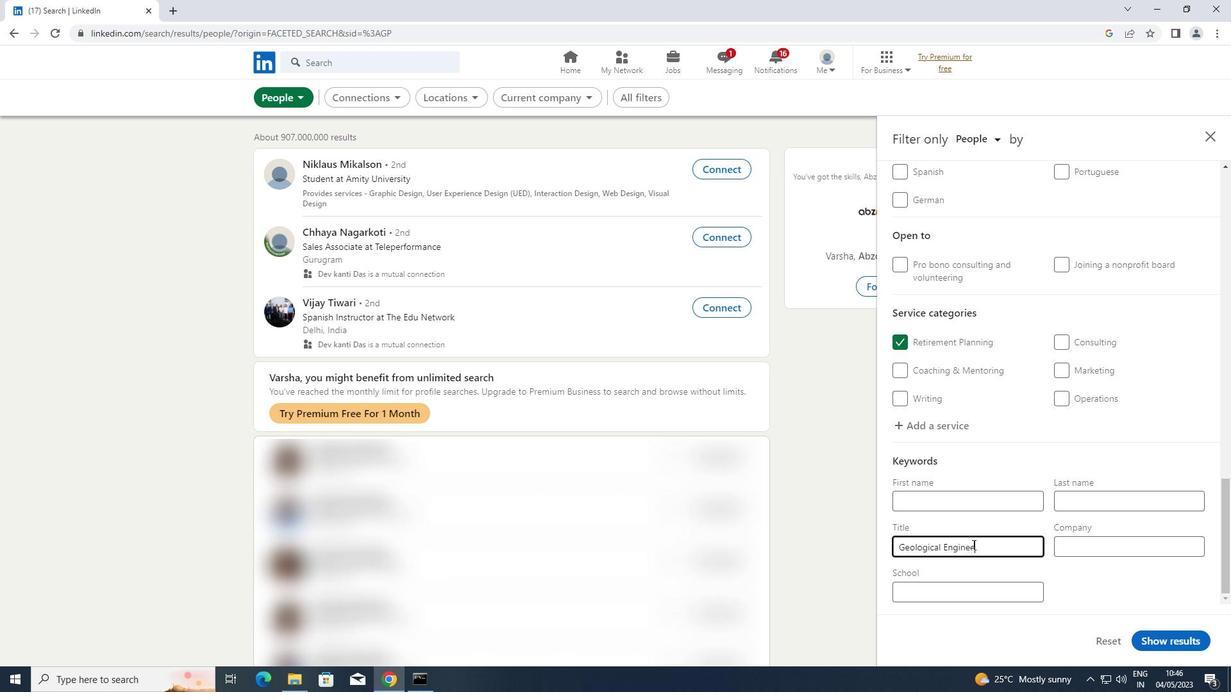 
Action: Mouse moved to (1167, 644)
Screenshot: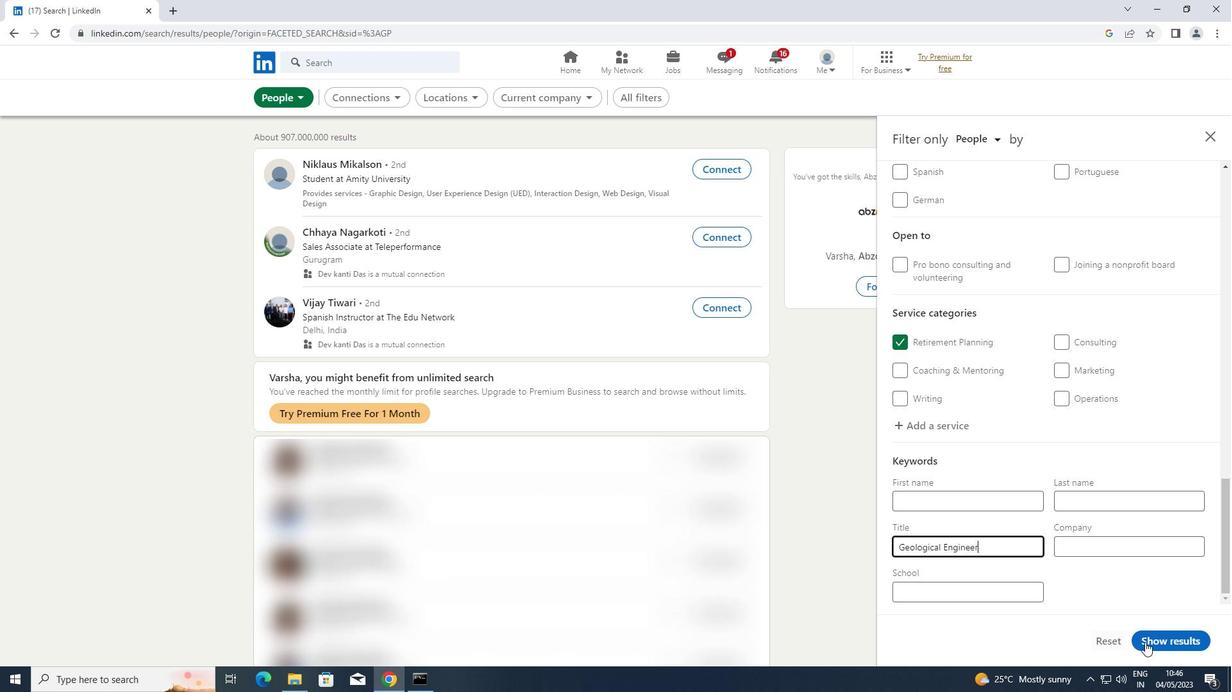 
Action: Mouse pressed left at (1167, 644)
Screenshot: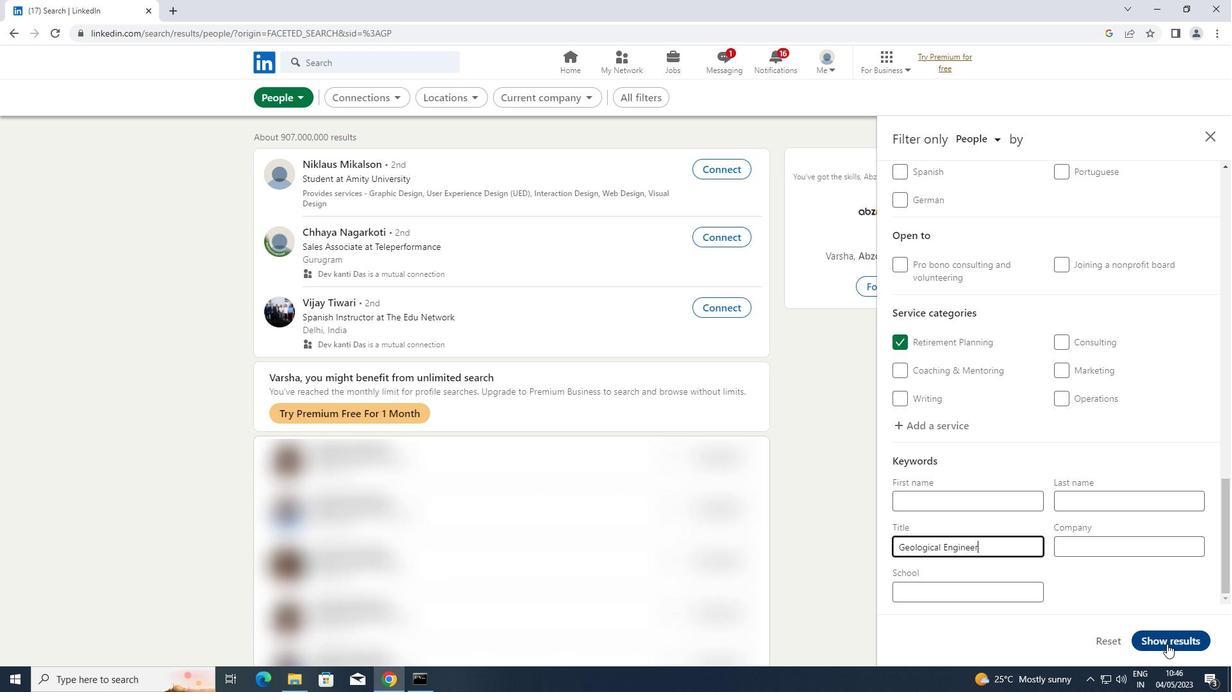 
